 Task: Make in the project BellTech a sprint 'Silver Bullet'. Create in the project BellTech a sprint 'Silver Bullet'. Add in the project BellTech a sprint 'Silver Bullet'
Action: Mouse moved to (225, 65)
Screenshot: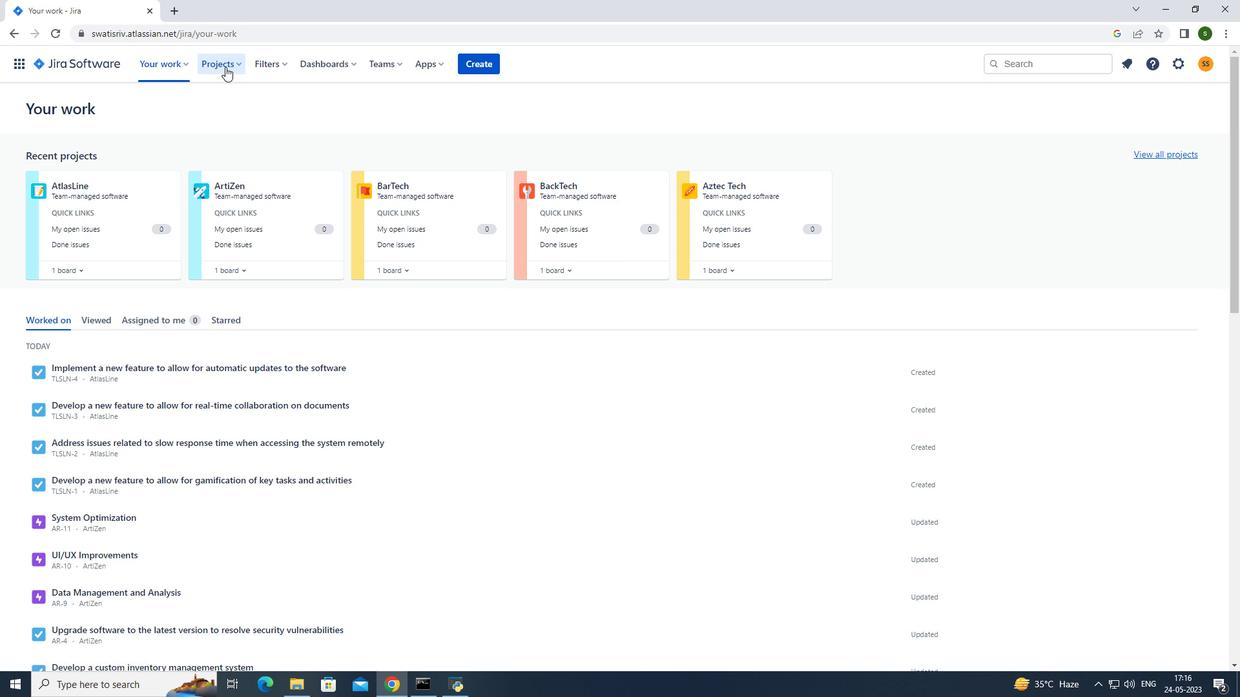 
Action: Mouse pressed left at (225, 65)
Screenshot: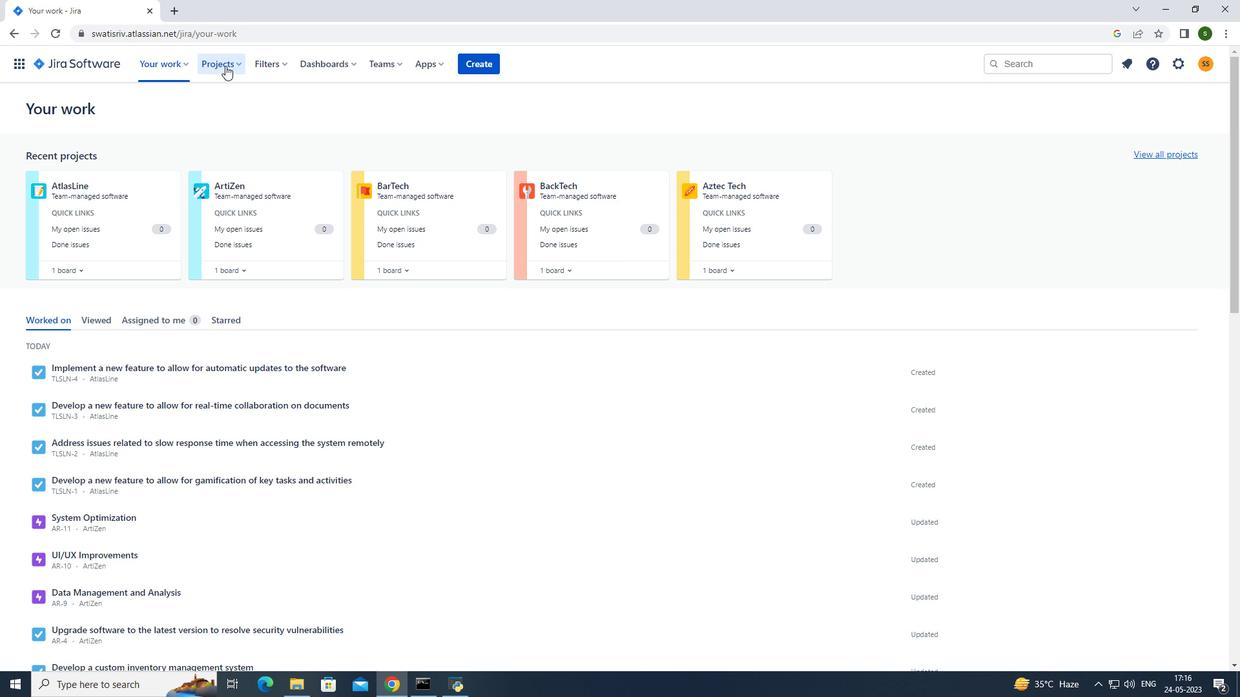 
Action: Mouse moved to (271, 122)
Screenshot: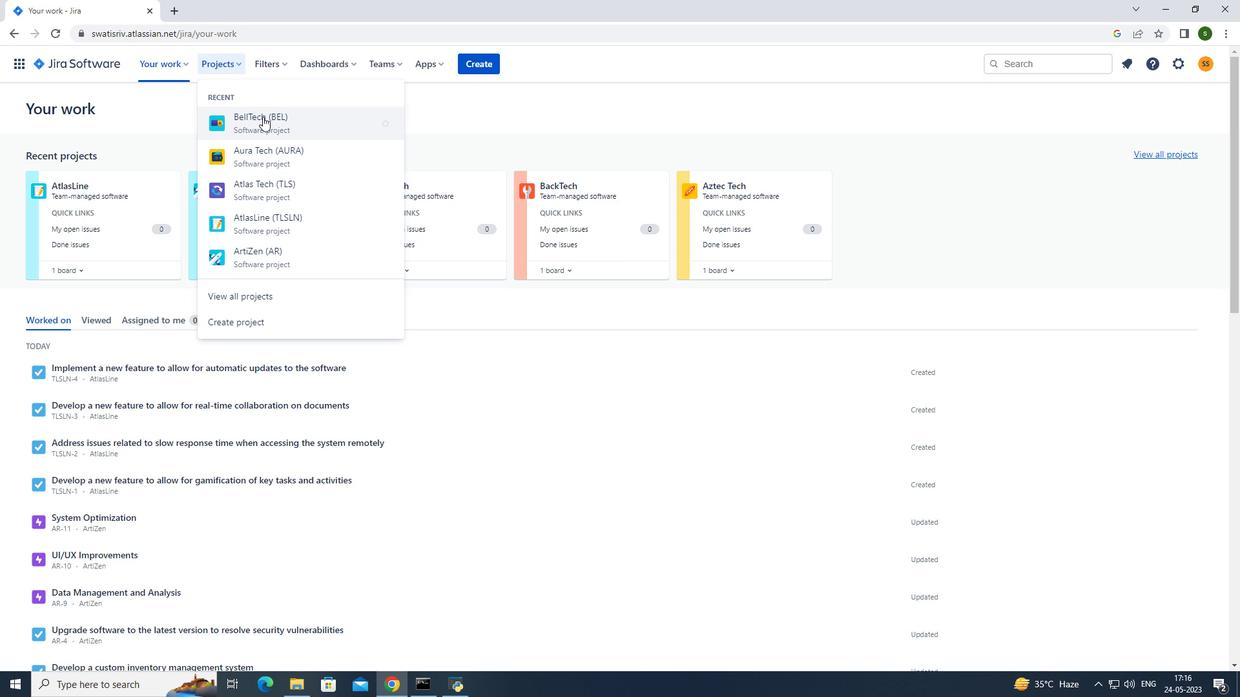 
Action: Mouse pressed left at (271, 122)
Screenshot: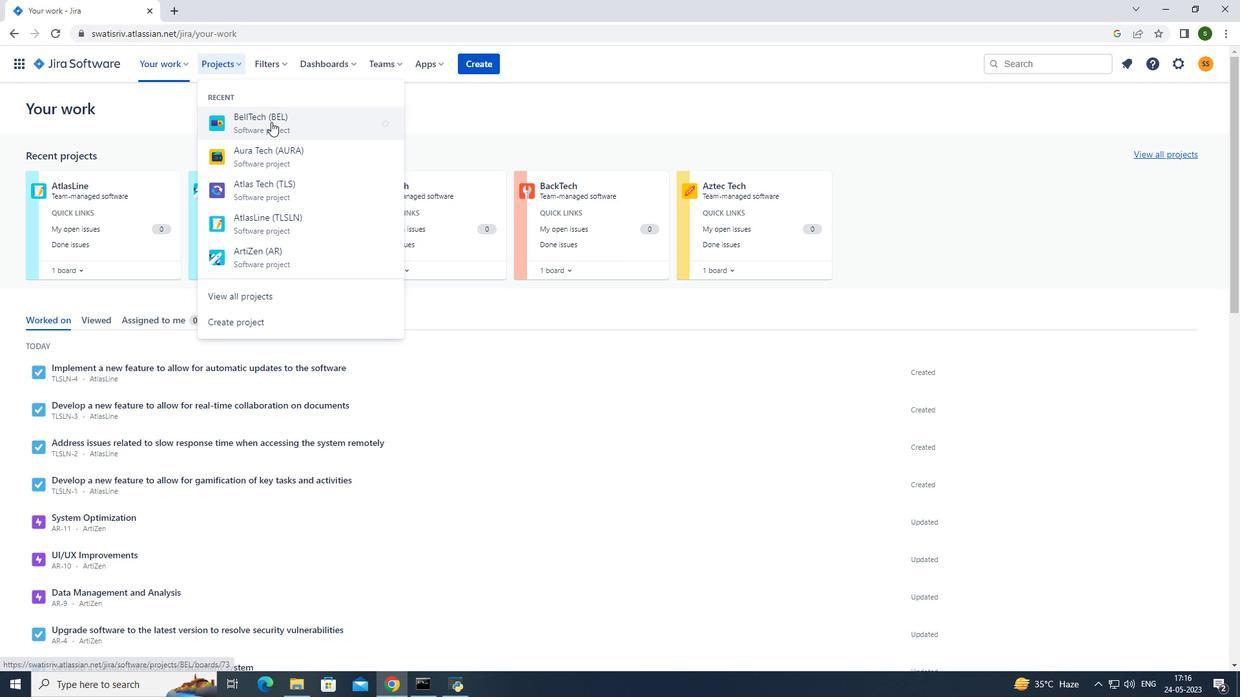 
Action: Mouse moved to (271, 436)
Screenshot: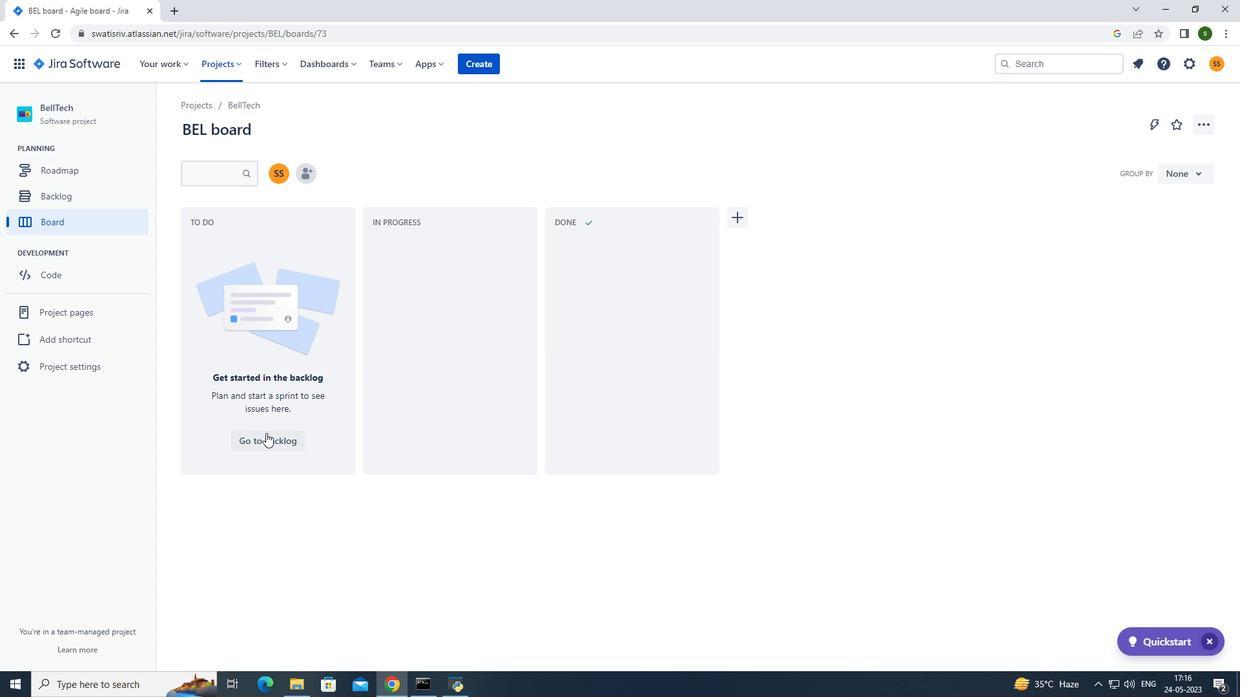 
Action: Mouse pressed left at (271, 436)
Screenshot: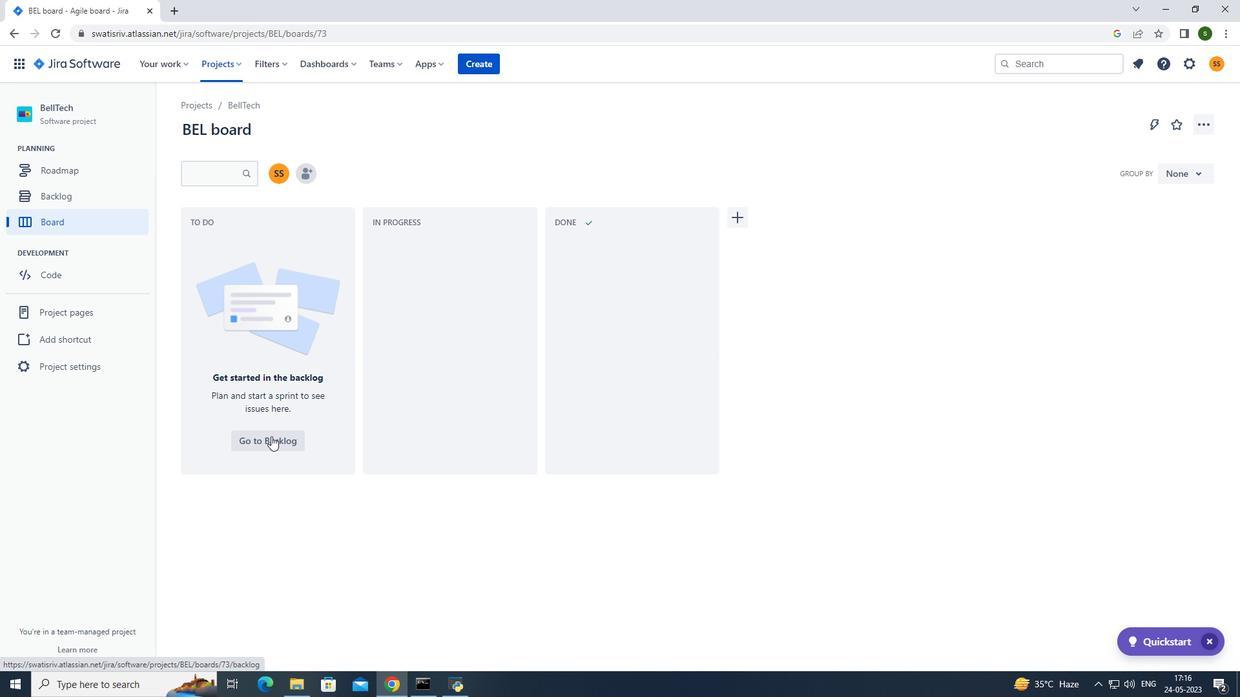 
Action: Mouse moved to (1174, 420)
Screenshot: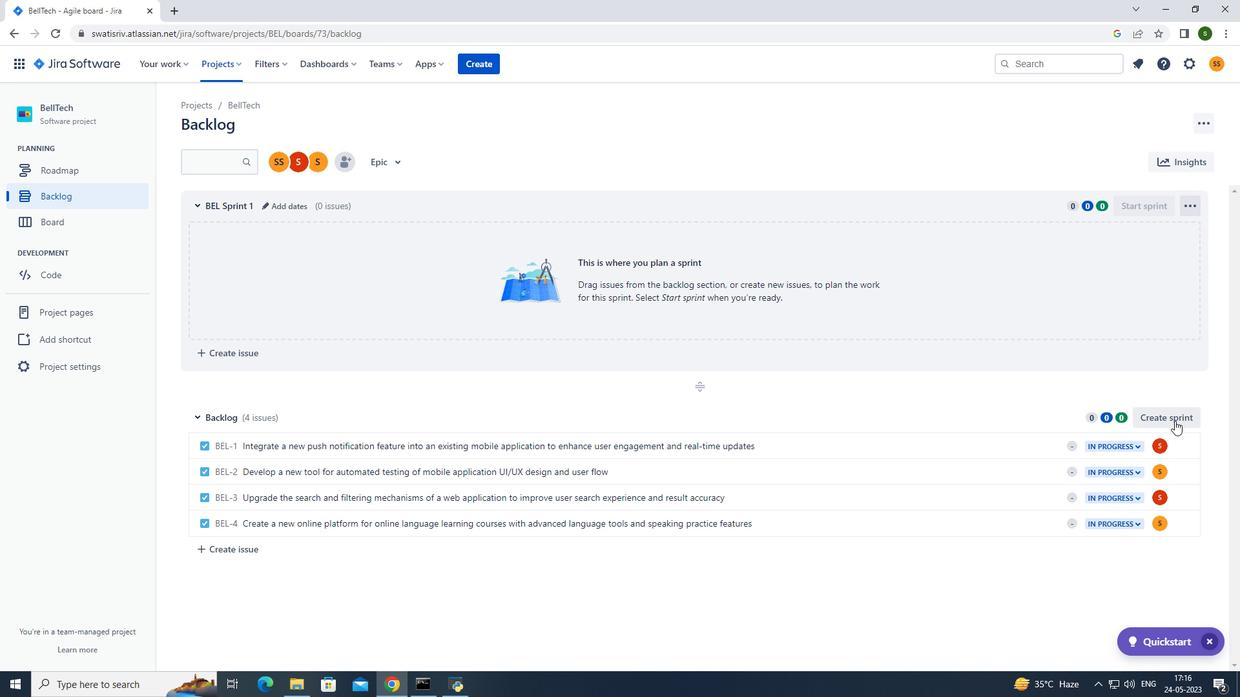 
Action: Mouse pressed left at (1174, 420)
Screenshot: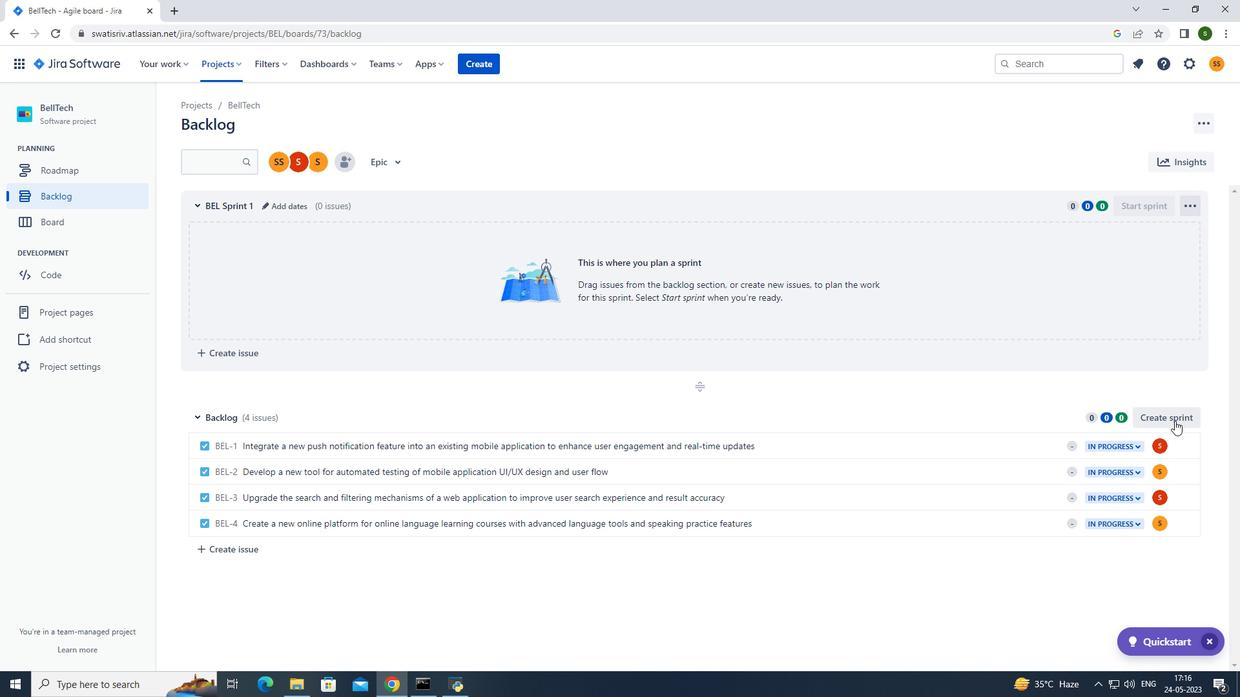 
Action: Mouse moved to (1190, 414)
Screenshot: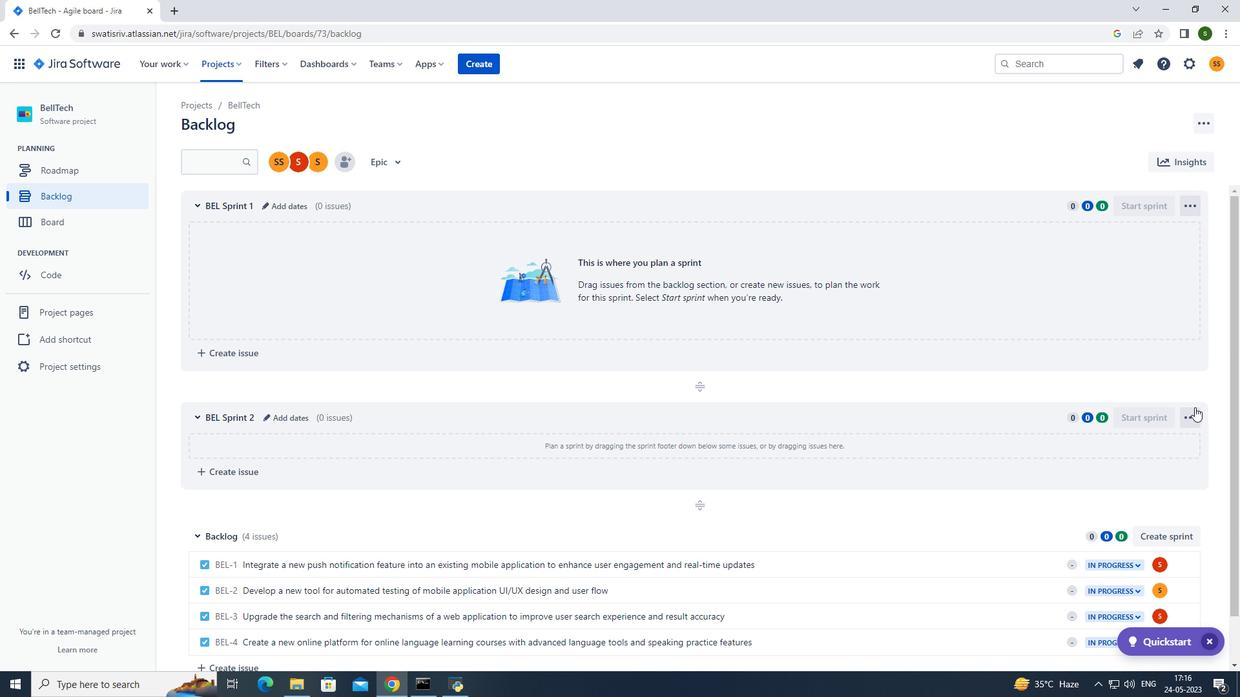 
Action: Mouse pressed left at (1190, 414)
Screenshot: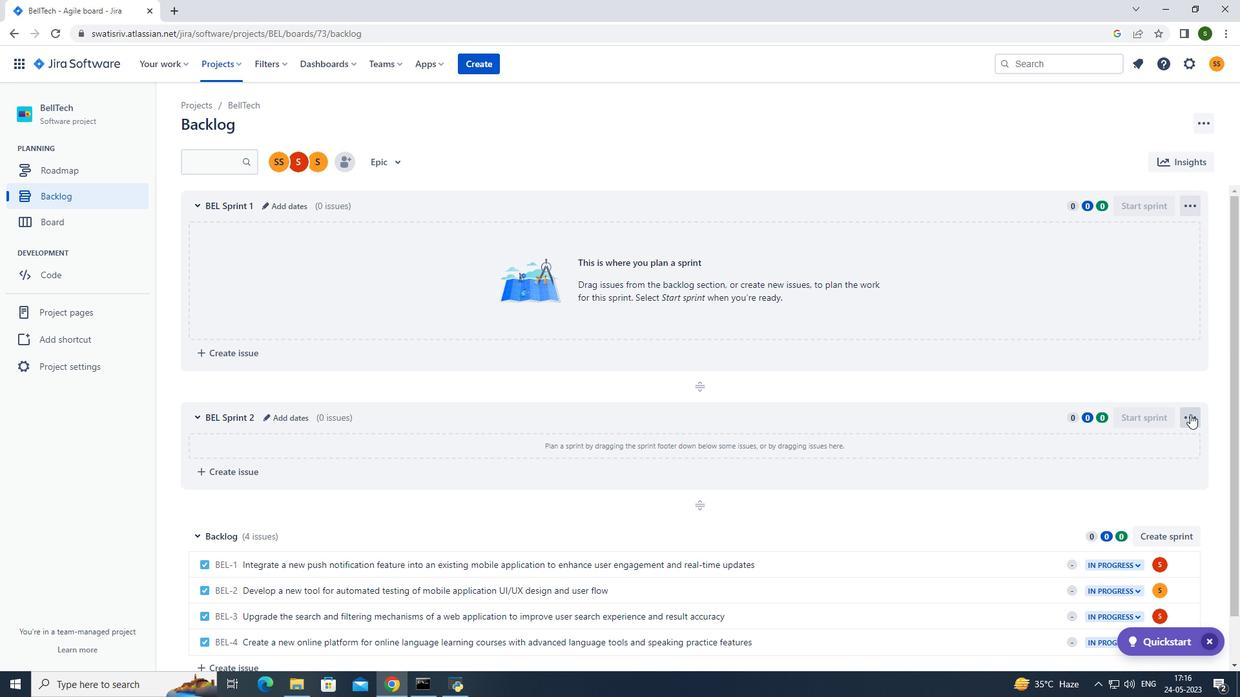 
Action: Mouse moved to (1147, 466)
Screenshot: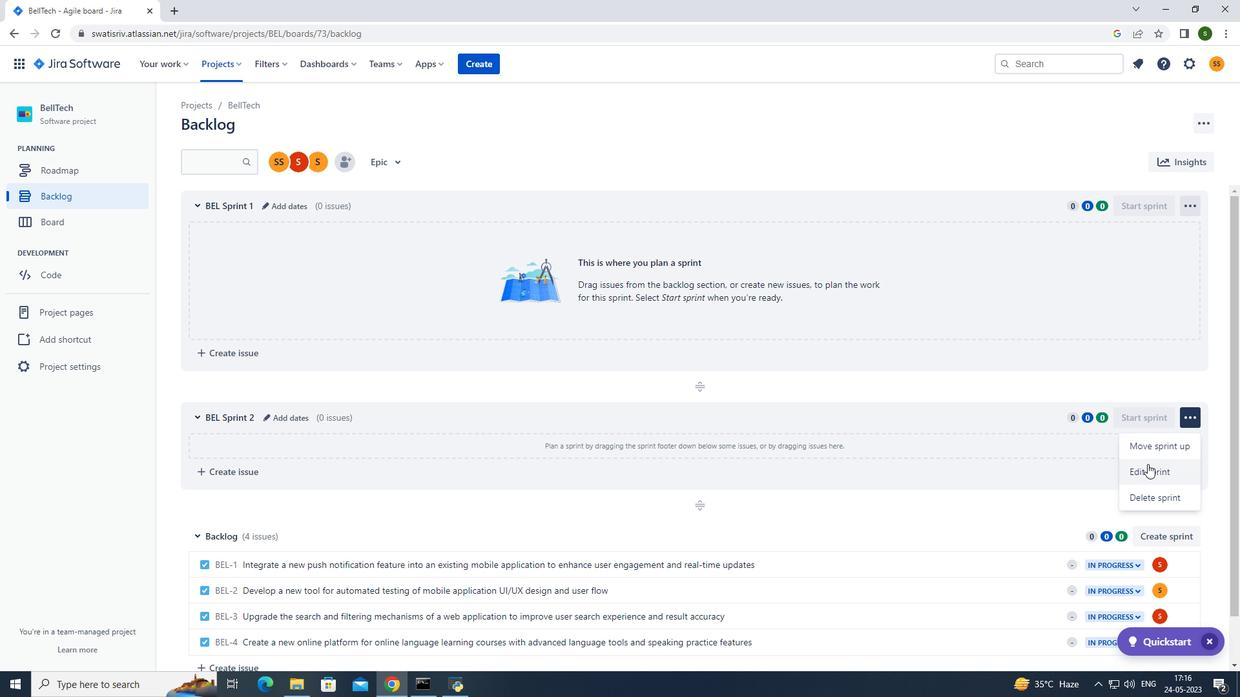 
Action: Mouse pressed left at (1147, 466)
Screenshot: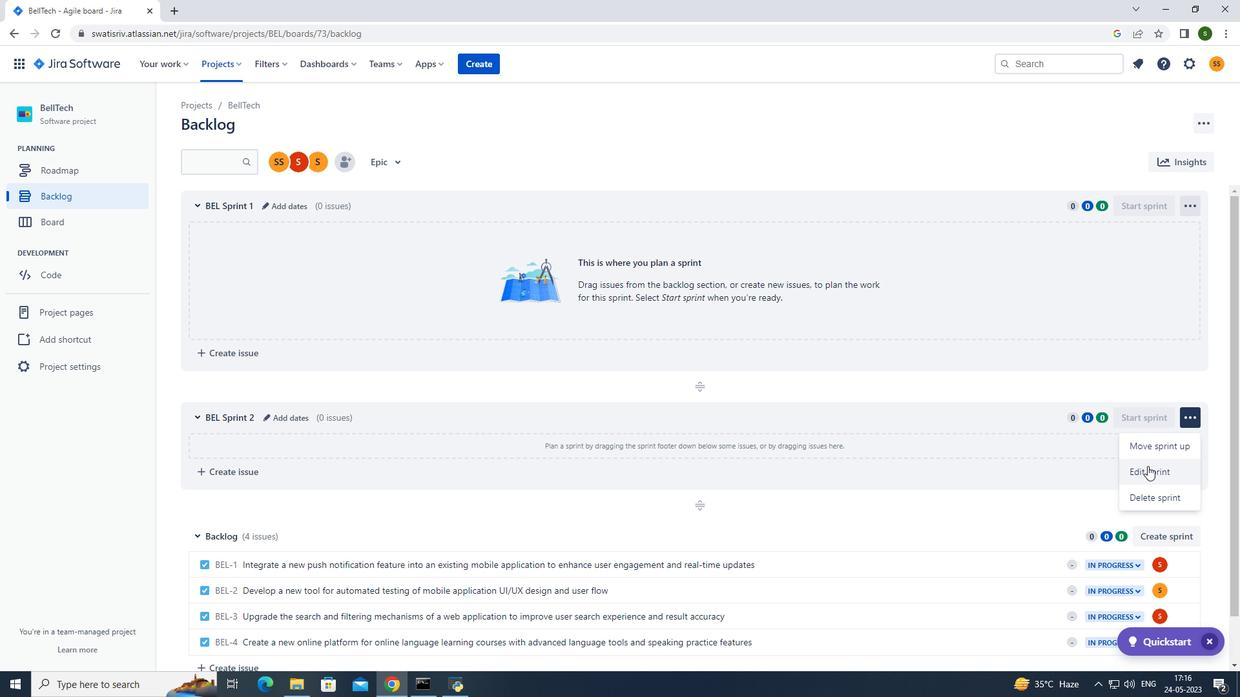 
Action: Mouse moved to (515, 163)
Screenshot: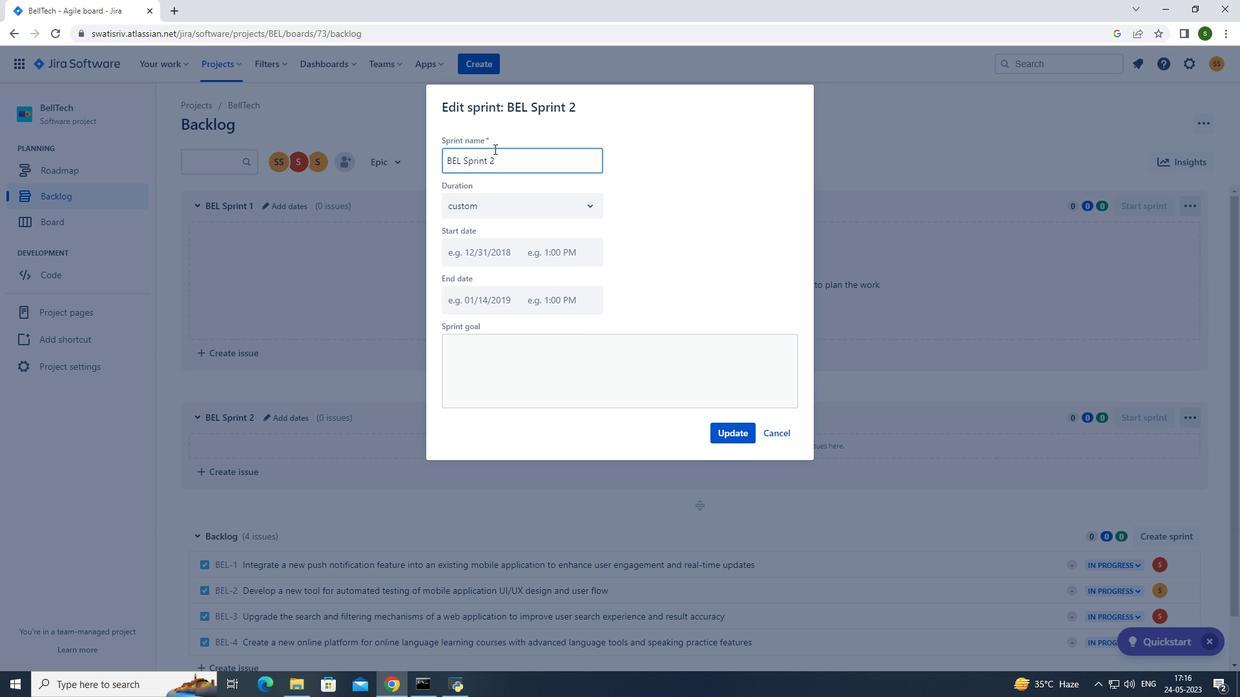 
Action: Key pressed <Key.backspace><Key.backspace><Key.backspace><Key.backspace><Key.backspace><Key.backspace><Key.backspace><Key.backspace><Key.backspace><Key.backspace><Key.backspace><Key.backspace><Key.backspace><Key.backspace><Key.backspace><Key.backspace><Key.backspace><Key.backspace><Key.backspace><Key.backspace><Key.backspace><Key.caps_lock>S<Key.caps_lock>ilver<Key.space><Key.caps_lock>B<Key.caps_lock>ullet
Screenshot: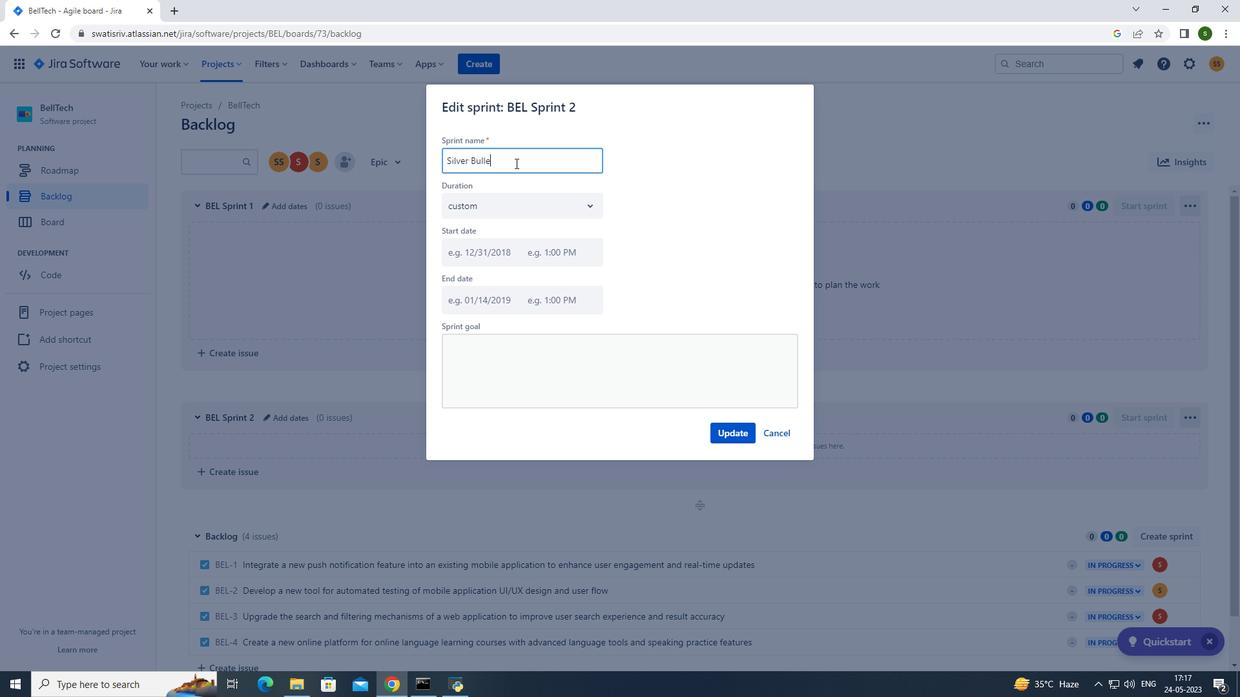 
Action: Mouse moved to (727, 437)
Screenshot: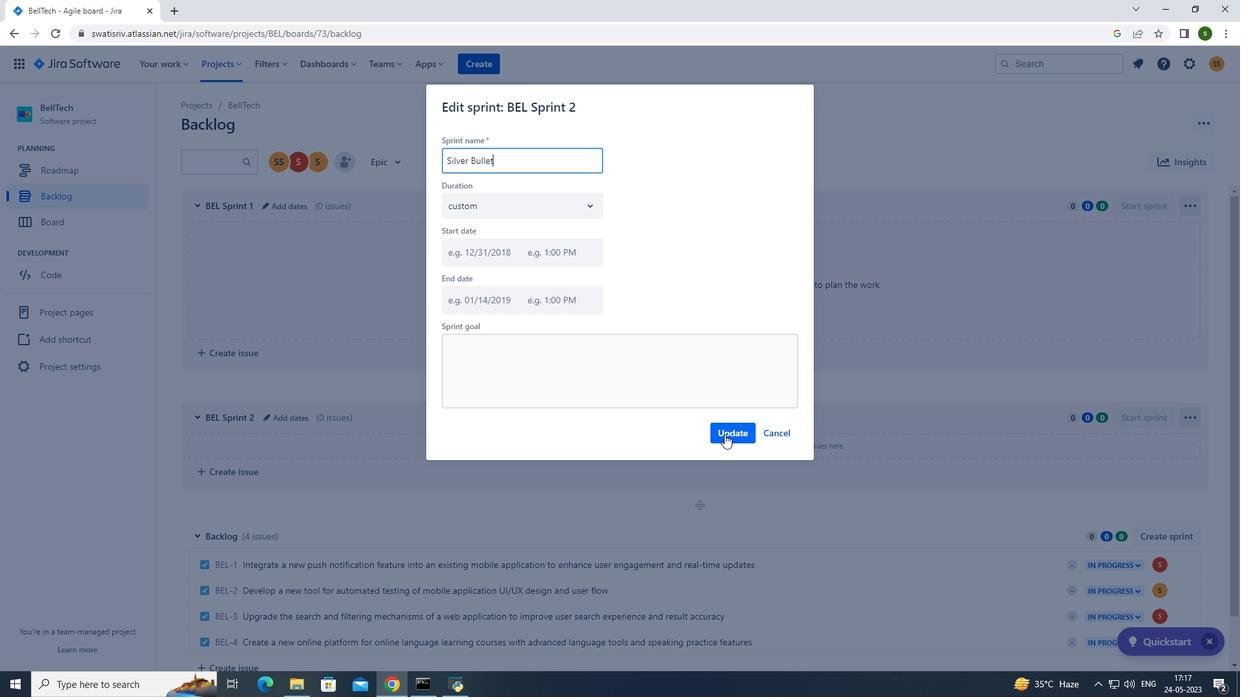 
Action: Mouse pressed left at (727, 437)
Screenshot: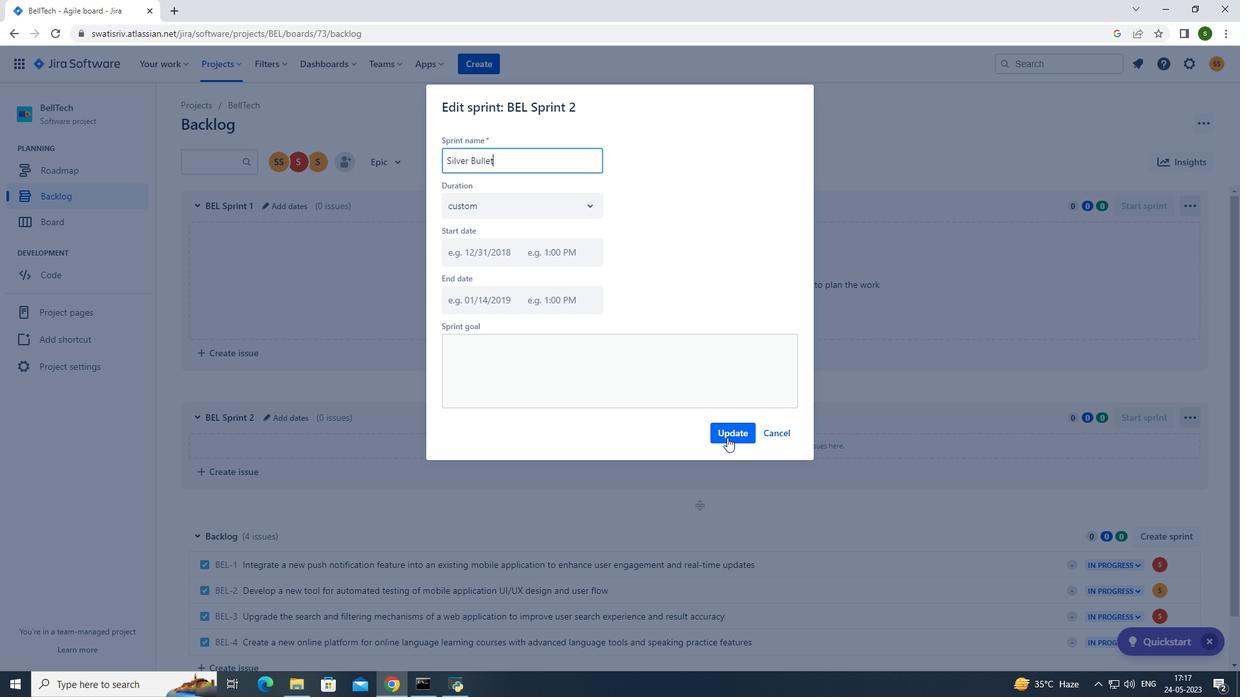 
Action: Mouse moved to (241, 76)
Screenshot: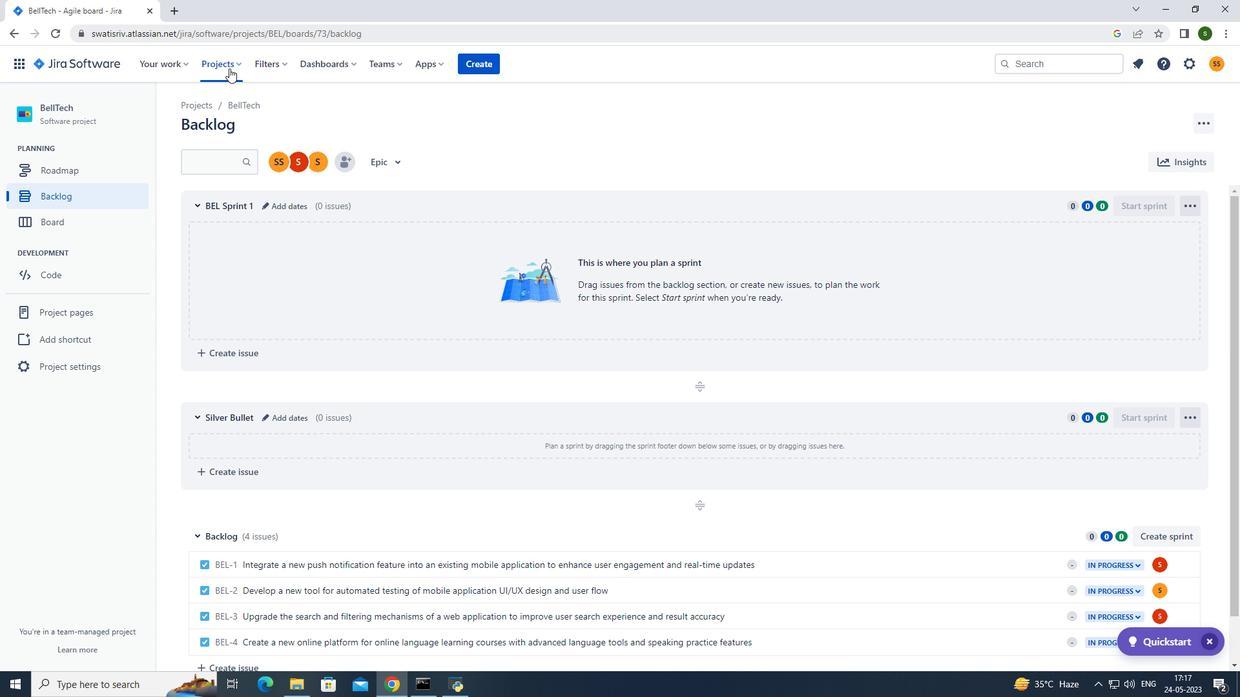 
Action: Mouse pressed left at (241, 76)
Screenshot: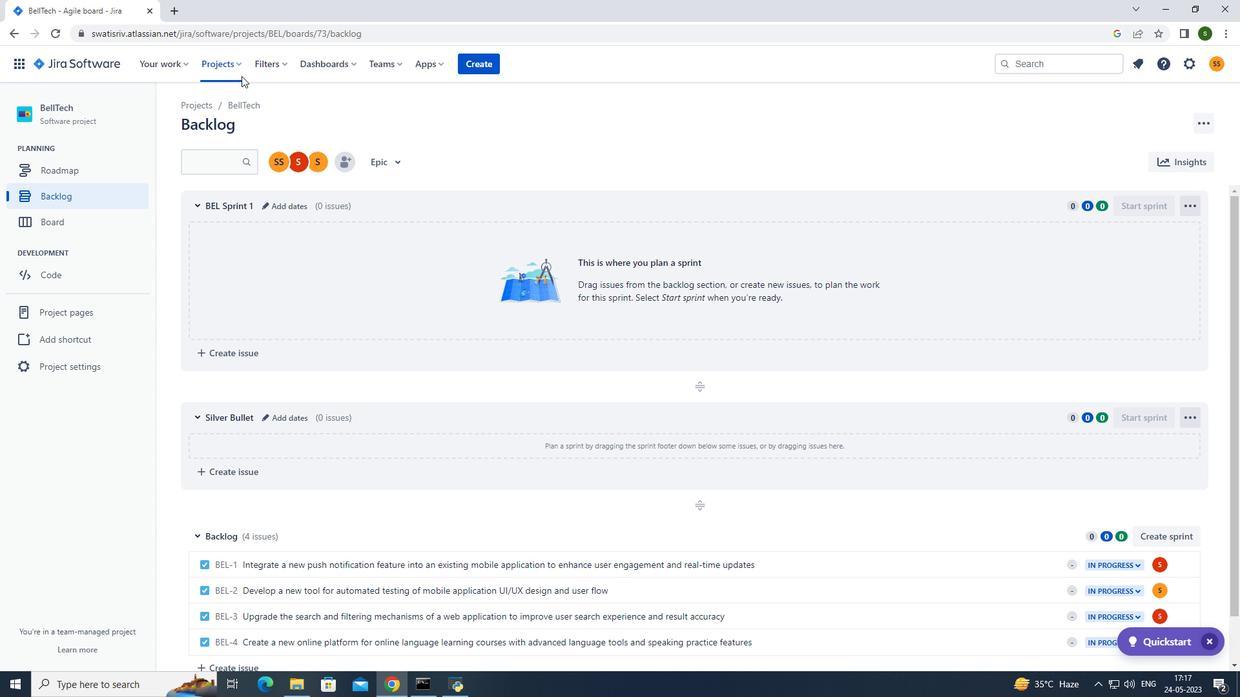 
Action: Mouse moved to (233, 63)
Screenshot: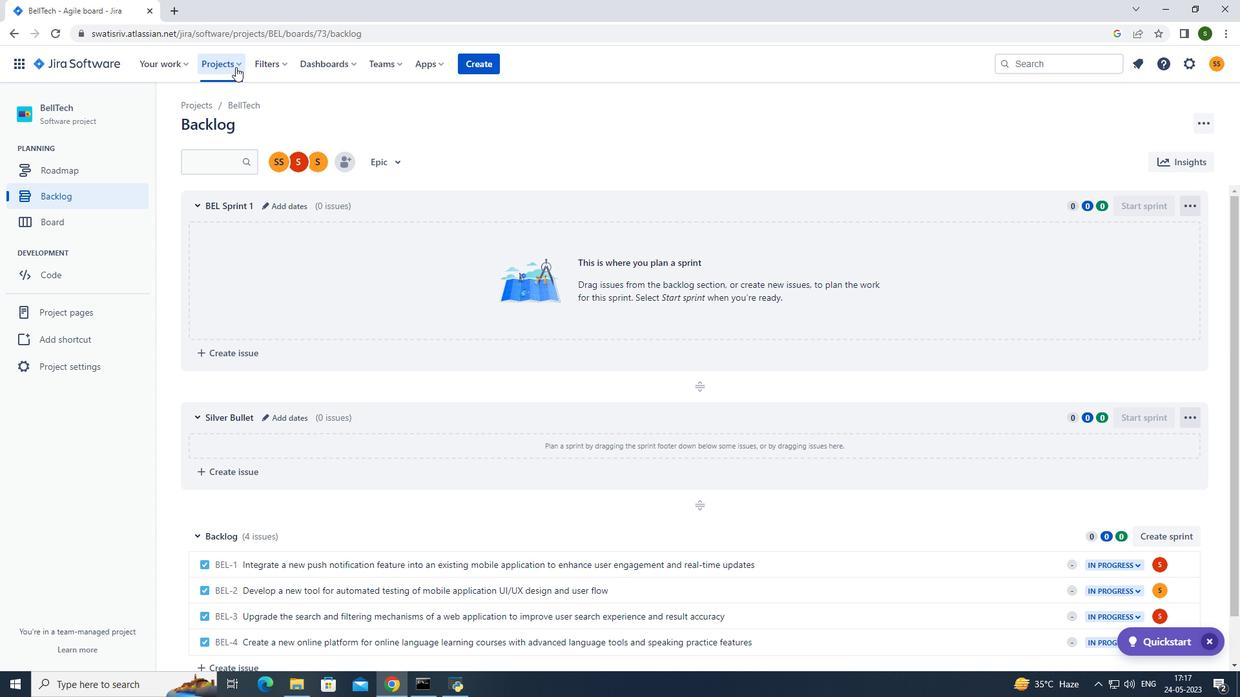 
Action: Mouse pressed left at (233, 63)
Screenshot: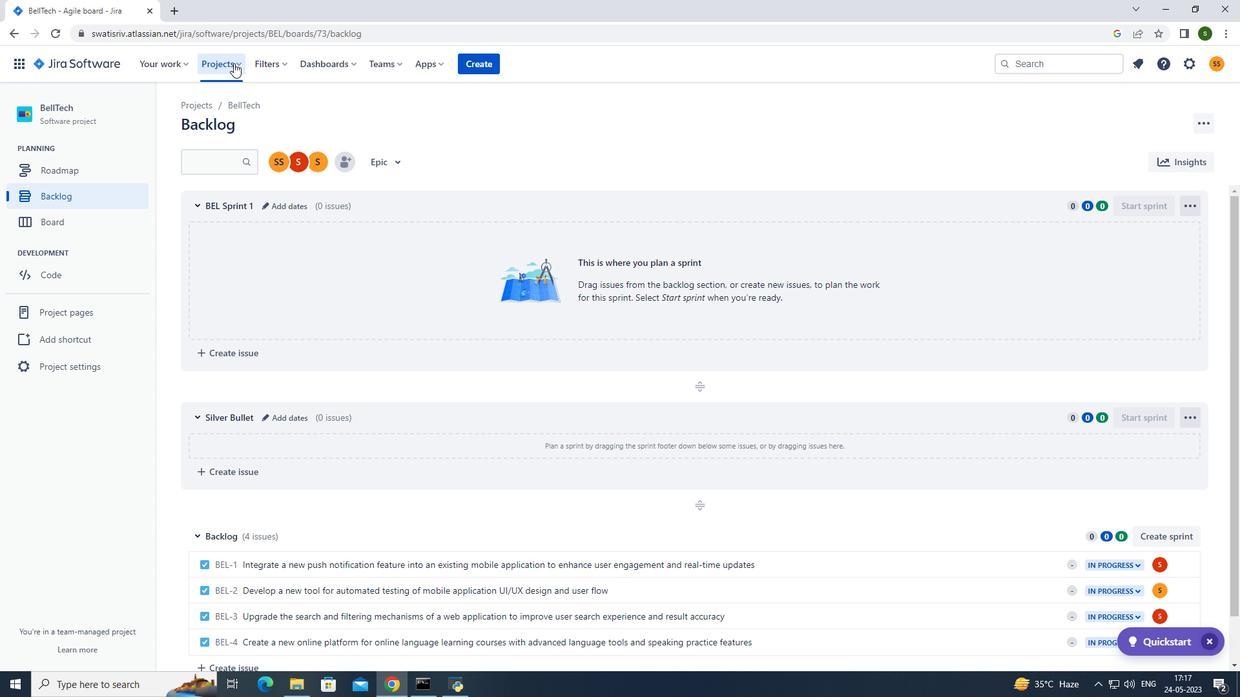 
Action: Mouse moved to (267, 127)
Screenshot: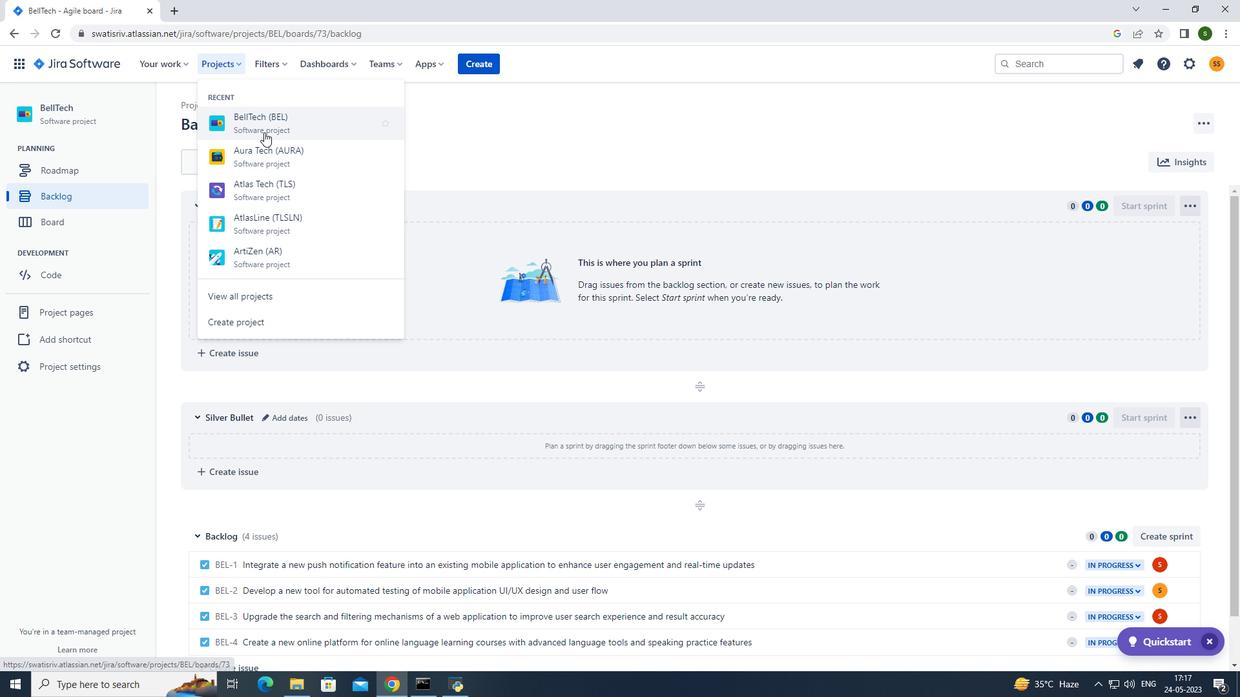 
Action: Mouse pressed left at (267, 127)
Screenshot: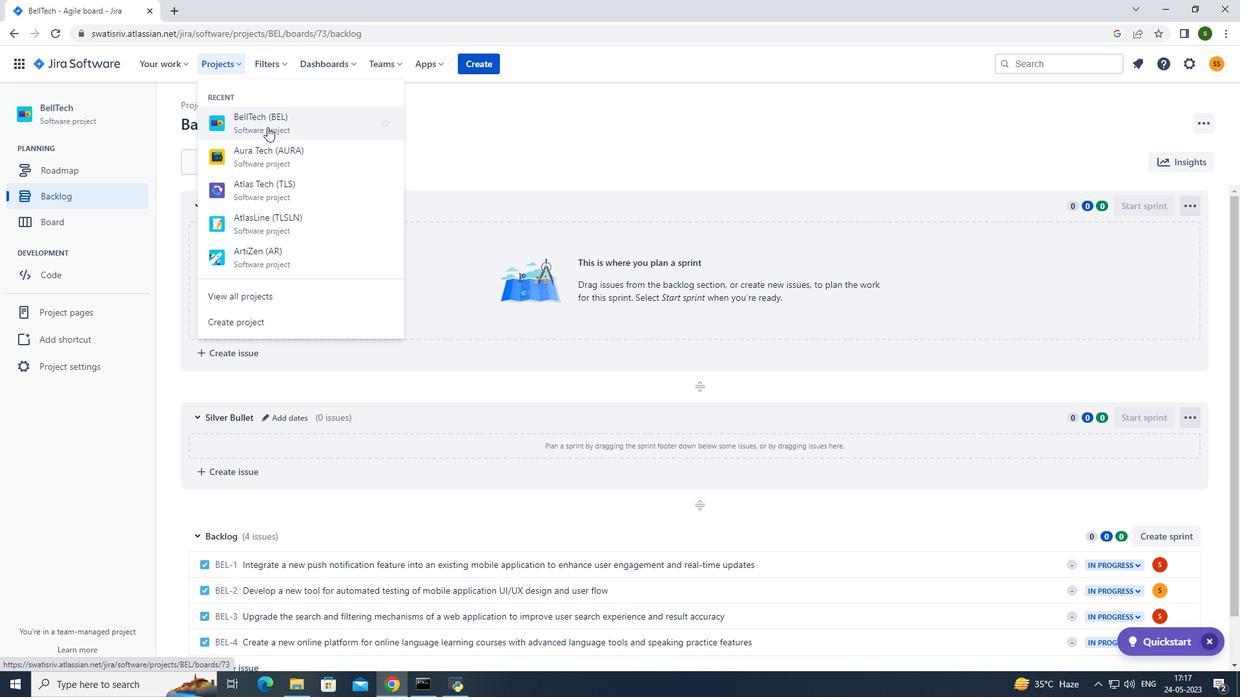 
Action: Mouse moved to (278, 441)
Screenshot: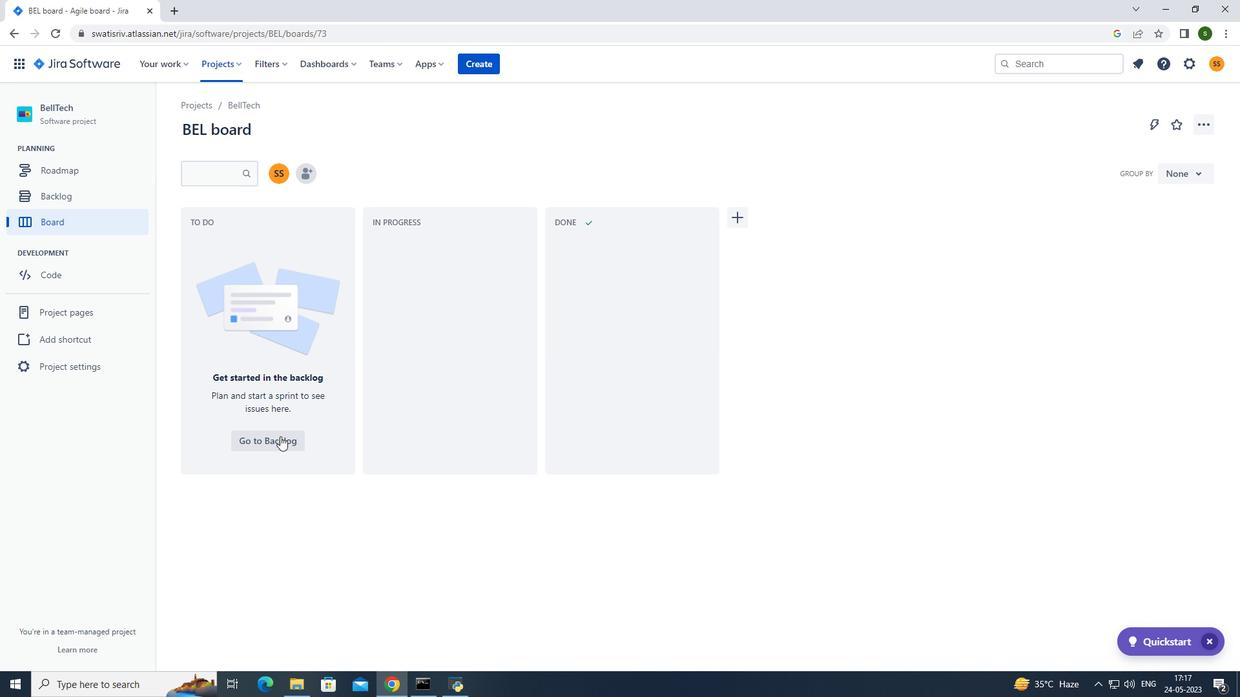 
Action: Mouse pressed left at (278, 441)
Screenshot: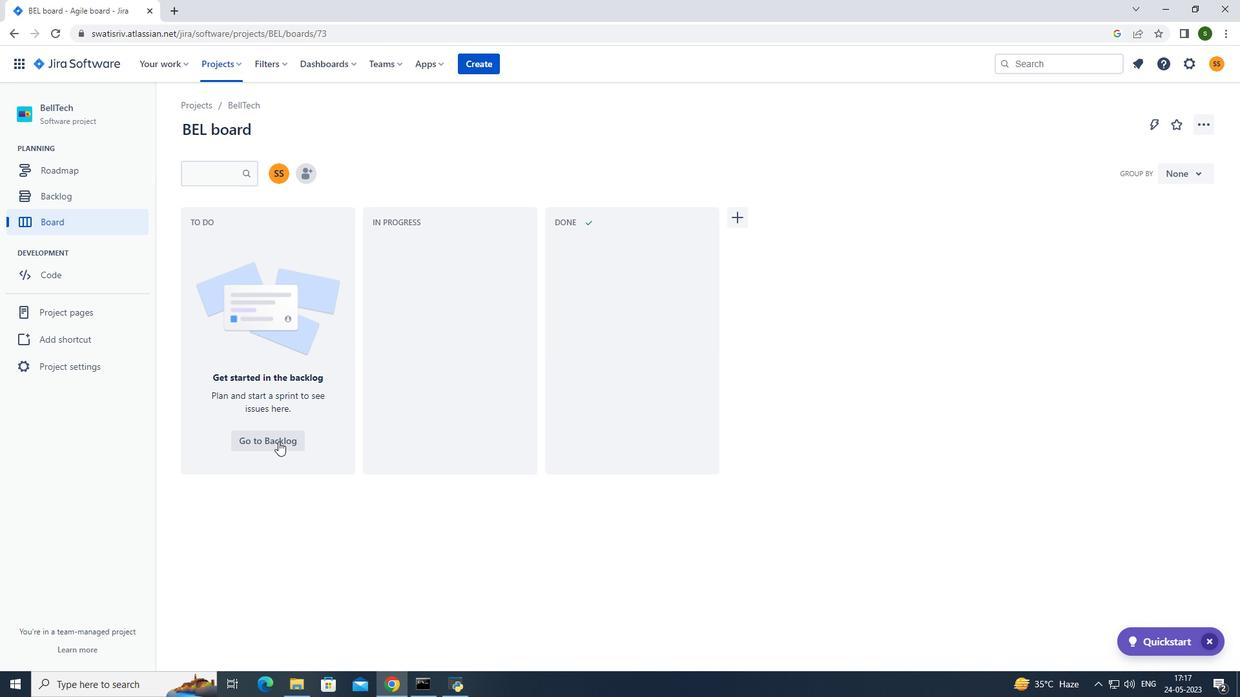 
Action: Mouse moved to (1166, 532)
Screenshot: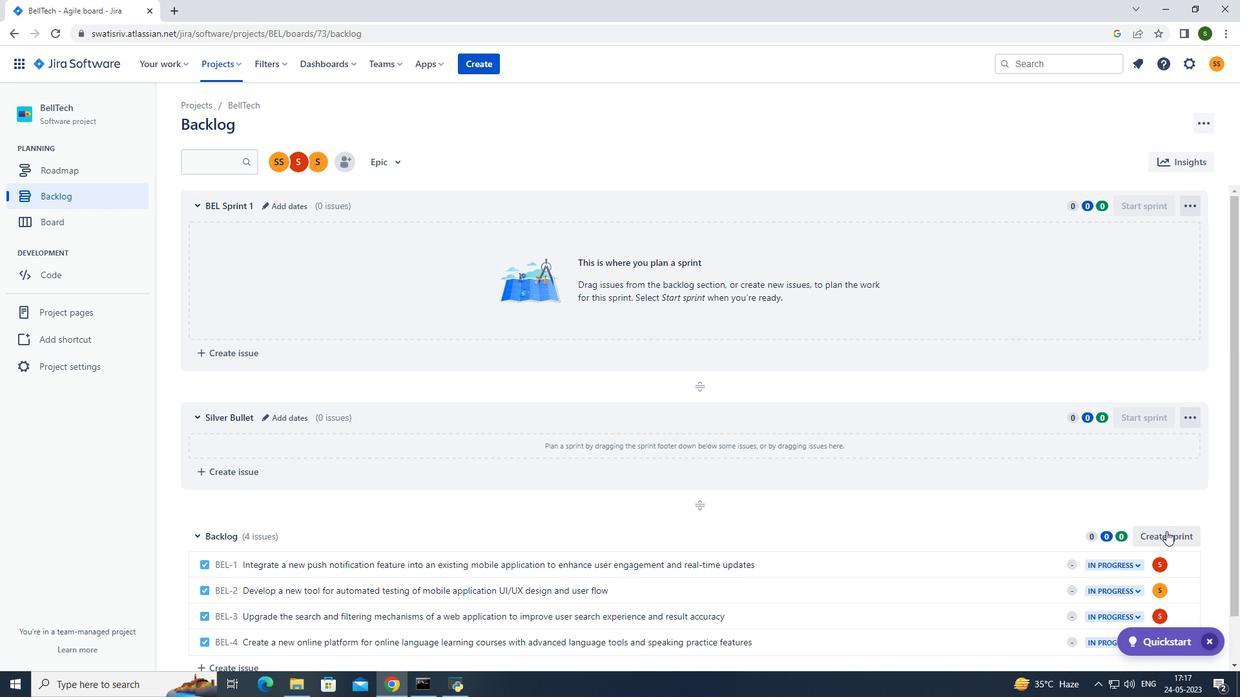 
Action: Mouse pressed left at (1166, 532)
Screenshot: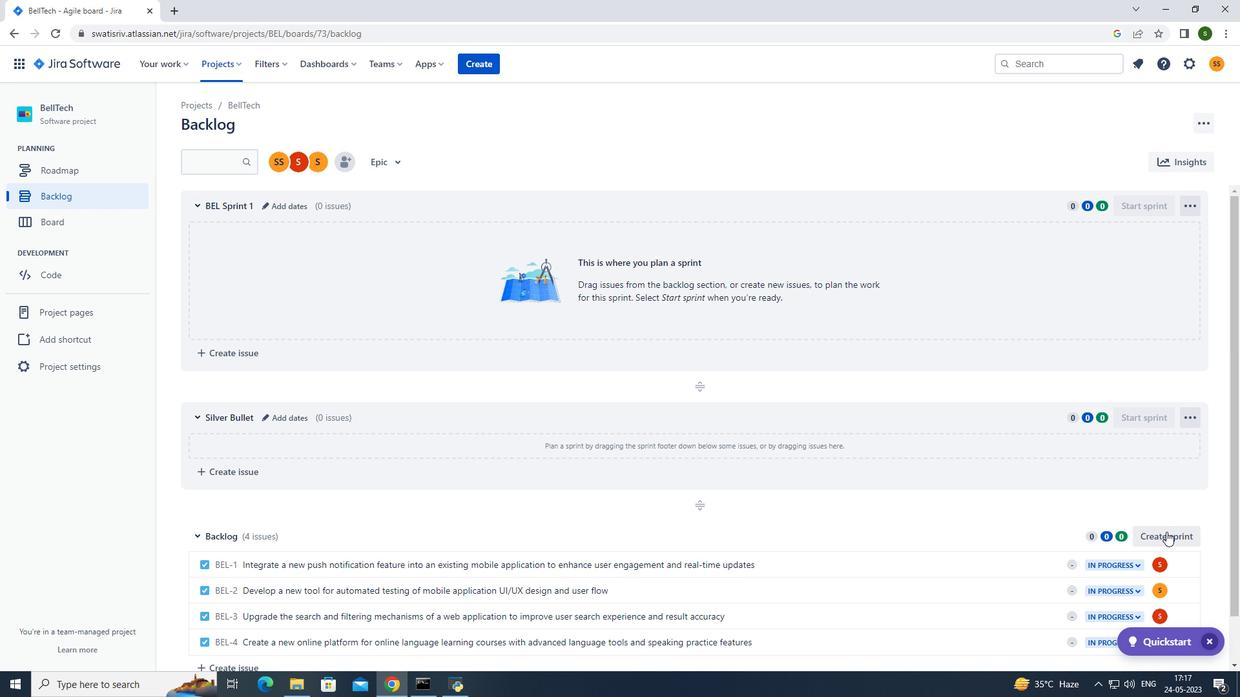 
Action: Mouse moved to (1192, 535)
Screenshot: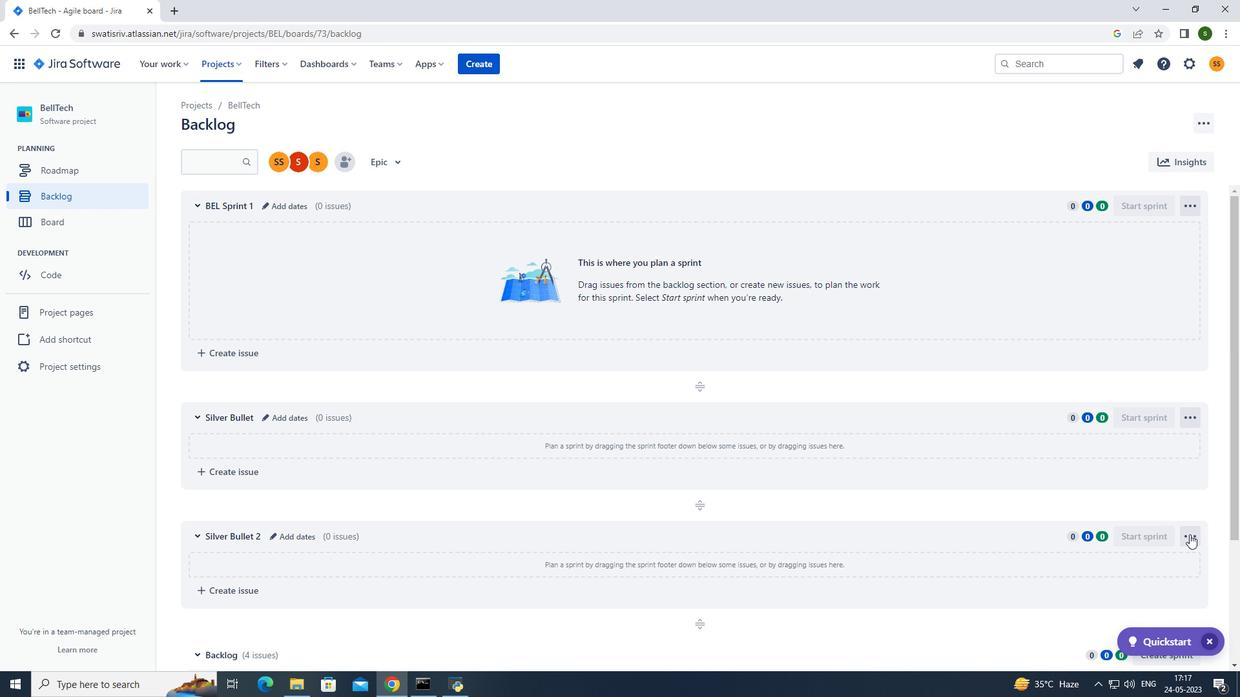 
Action: Mouse pressed left at (1192, 535)
Screenshot: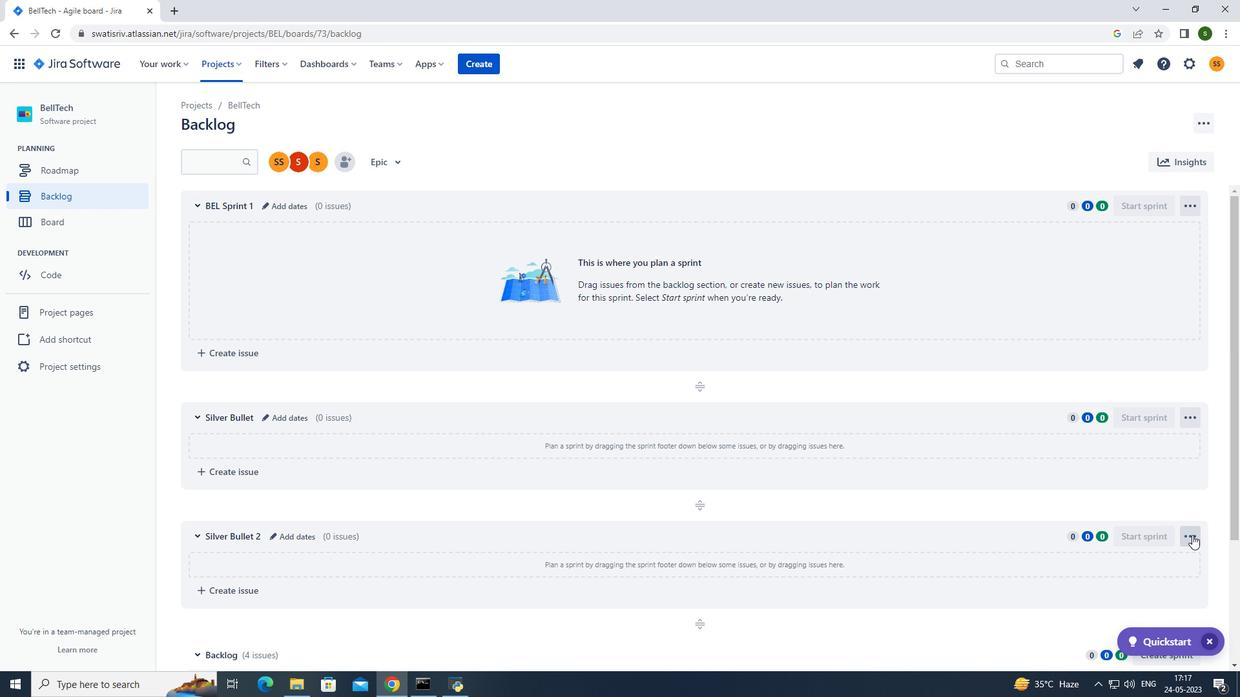 
Action: Mouse moved to (1165, 590)
Screenshot: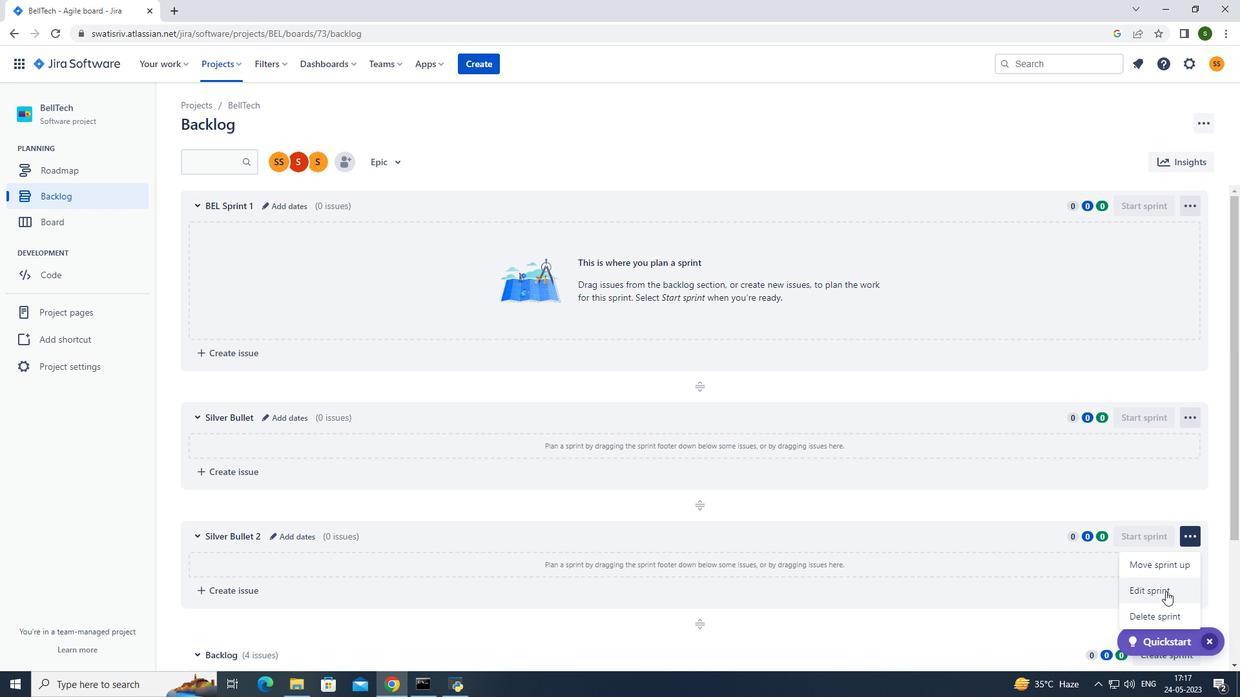 
Action: Mouse pressed left at (1165, 590)
Screenshot: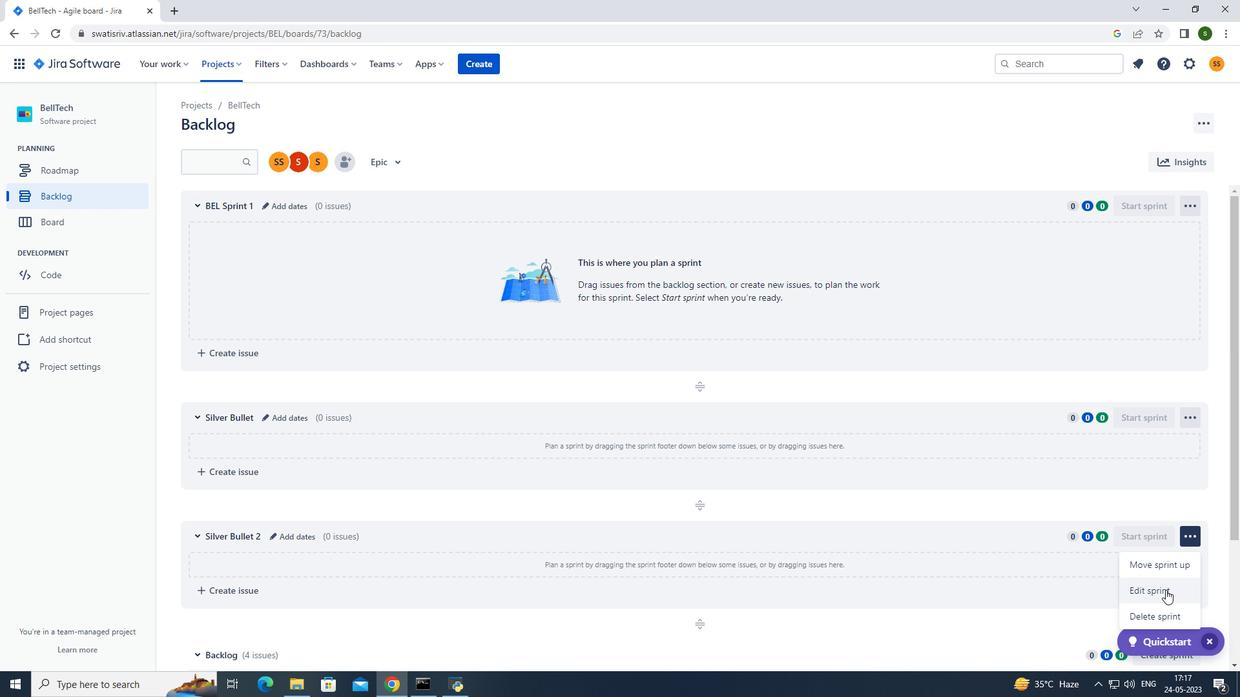 
Action: Mouse moved to (531, 158)
Screenshot: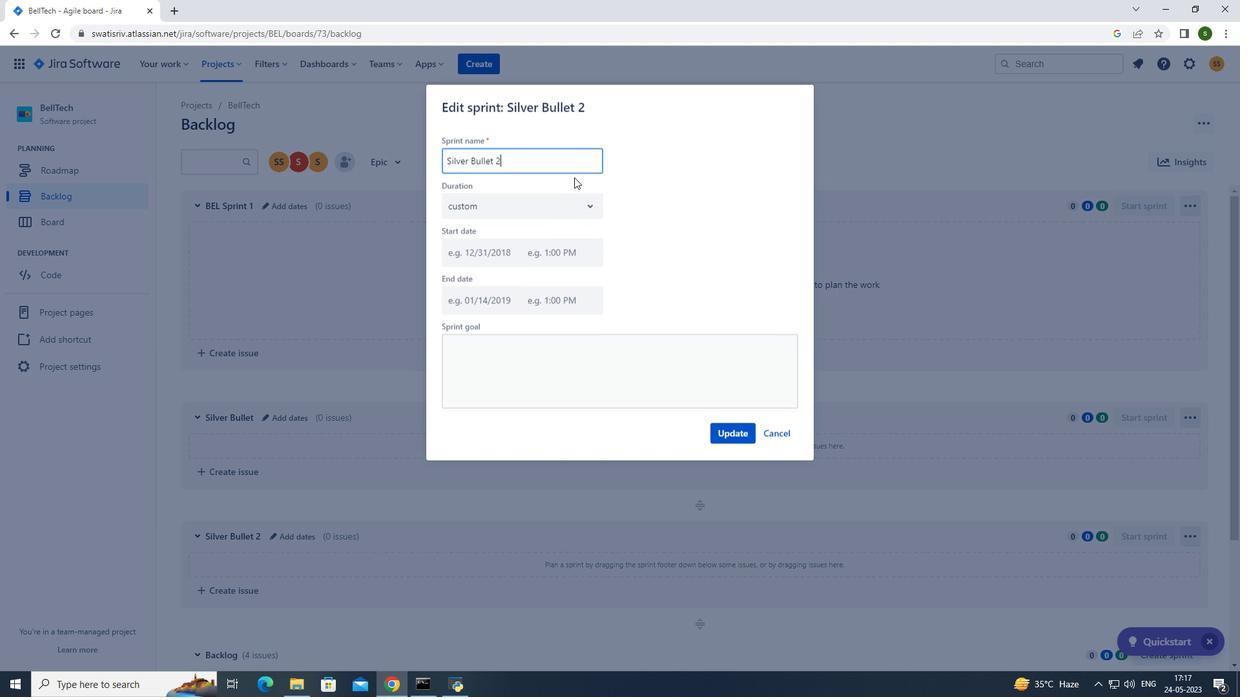 
Action: Key pressed <Key.backspace><Key.backspace><Key.backspace><Key.backspace><Key.backspace><Key.backspace><Key.backspace><Key.backspace><Key.backspace><Key.backspace><Key.backspace><Key.backspace><Key.backspace><Key.backspace><Key.backspace><Key.backspace><Key.backspace><Key.backspace><Key.backspace><Key.caps_lock>S<Key.caps_lock>ilver<Key.space><Key.caps_lock>B<Key.caps_lock>ullet
Screenshot: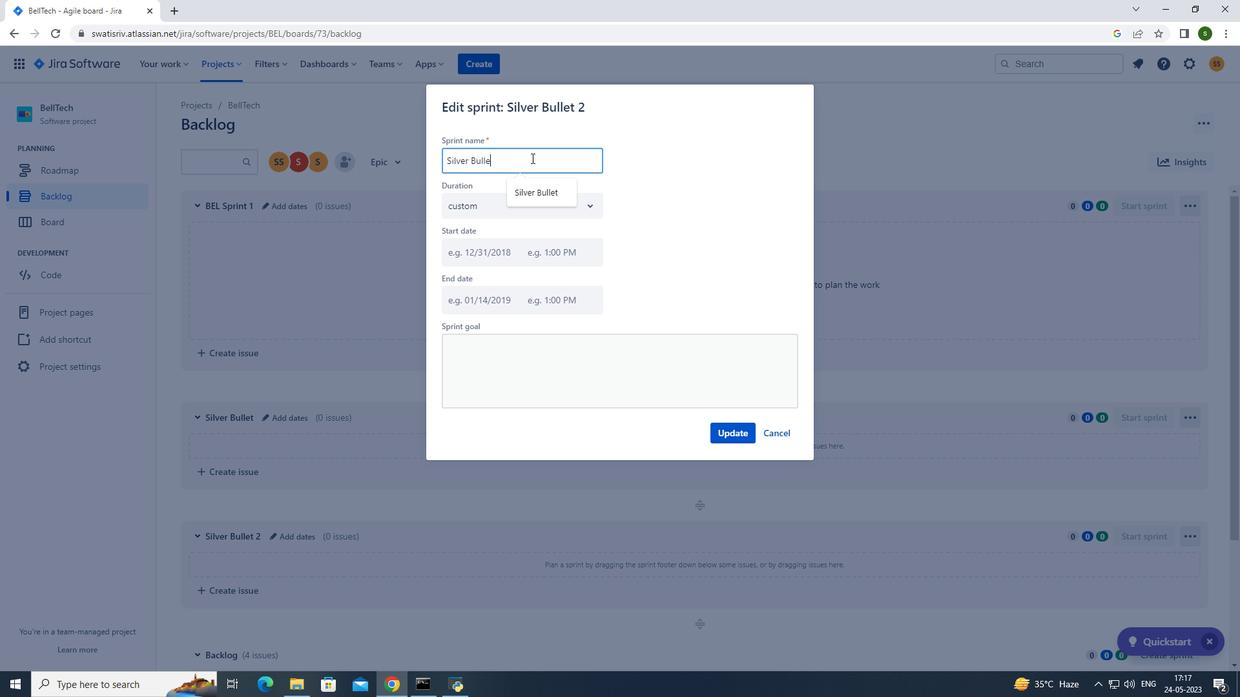 
Action: Mouse moved to (727, 432)
Screenshot: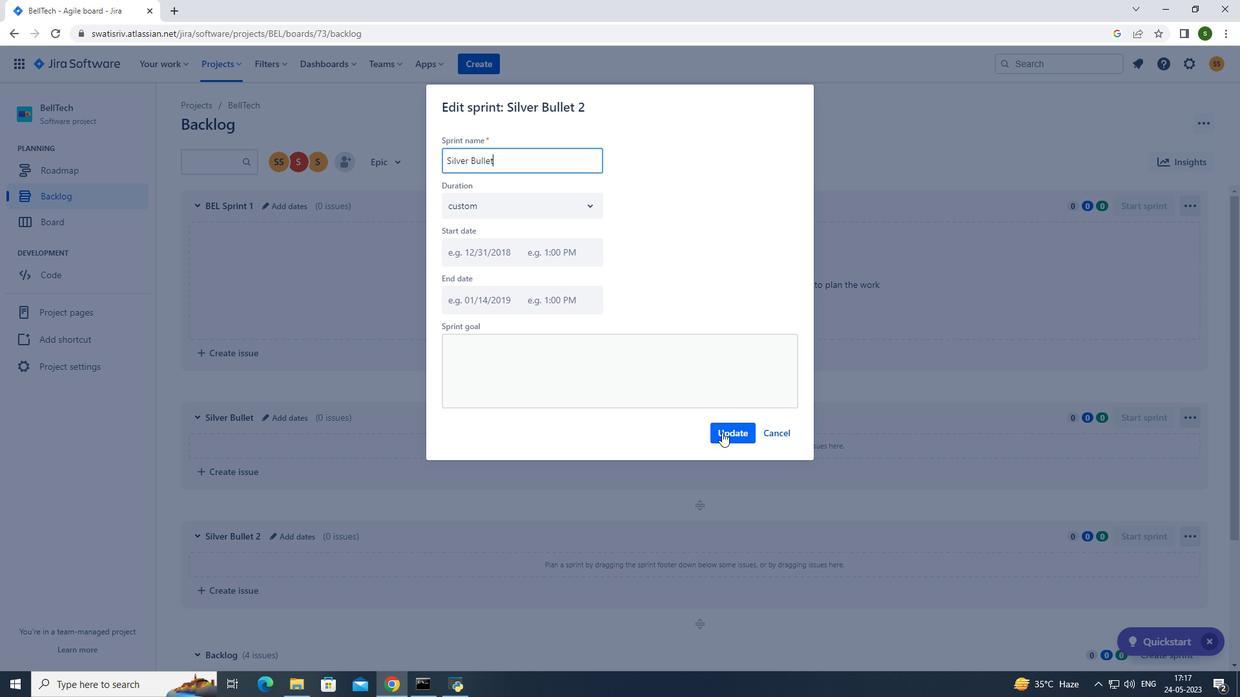 
Action: Mouse pressed left at (727, 432)
Screenshot: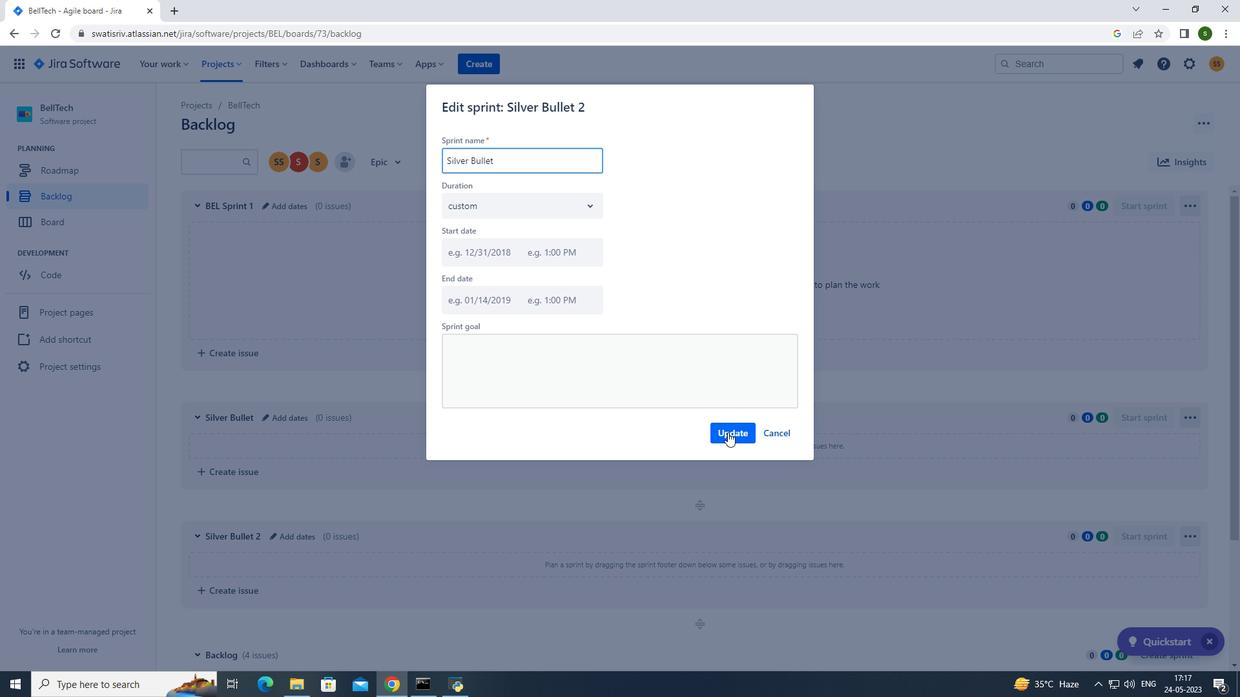 
Action: Mouse moved to (213, 59)
Screenshot: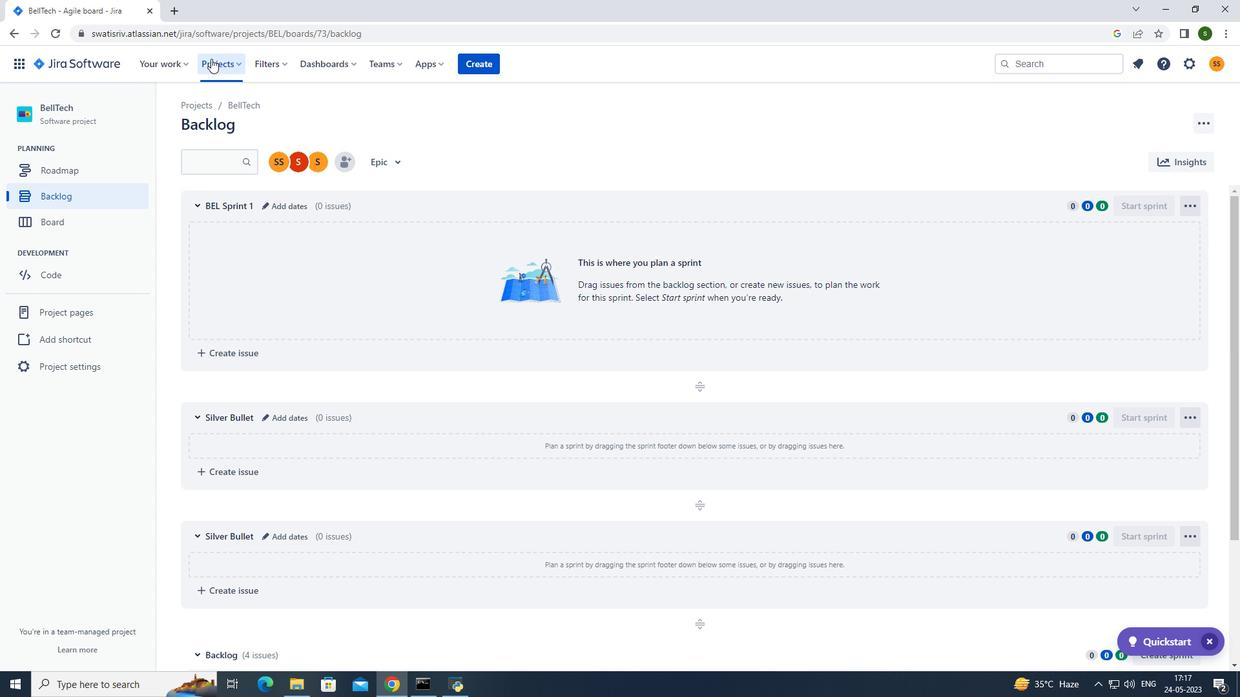 
Action: Mouse pressed left at (213, 59)
Screenshot: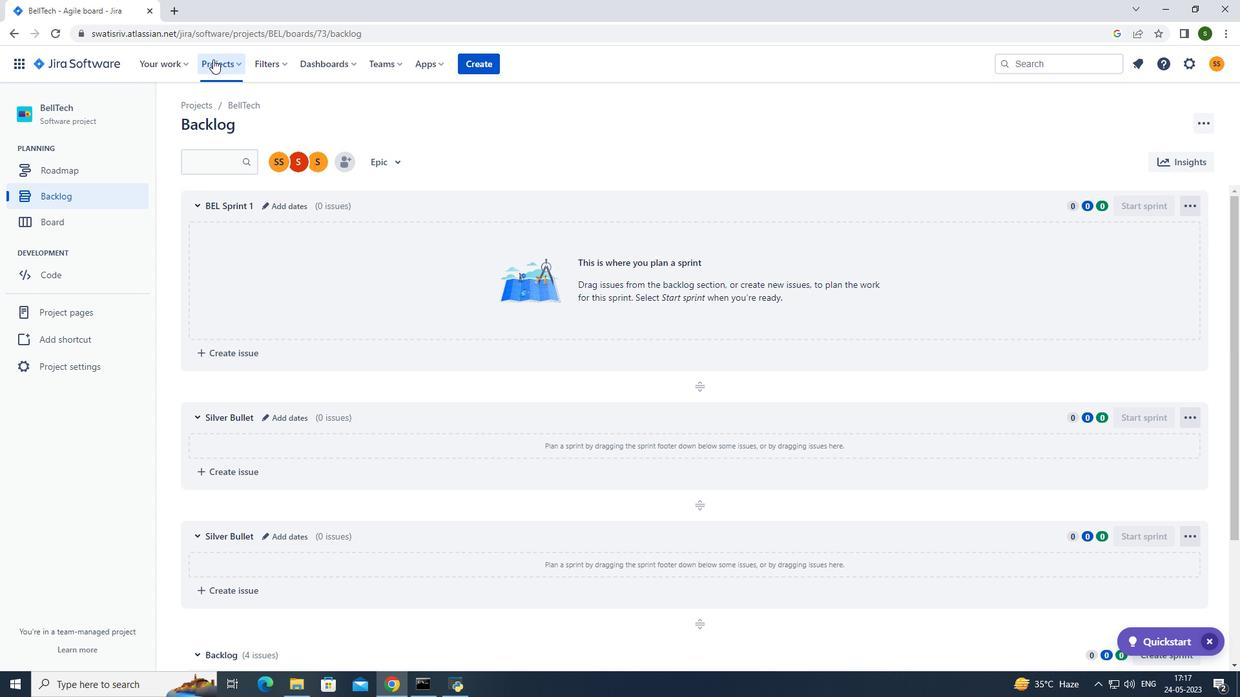 
Action: Mouse moved to (301, 125)
Screenshot: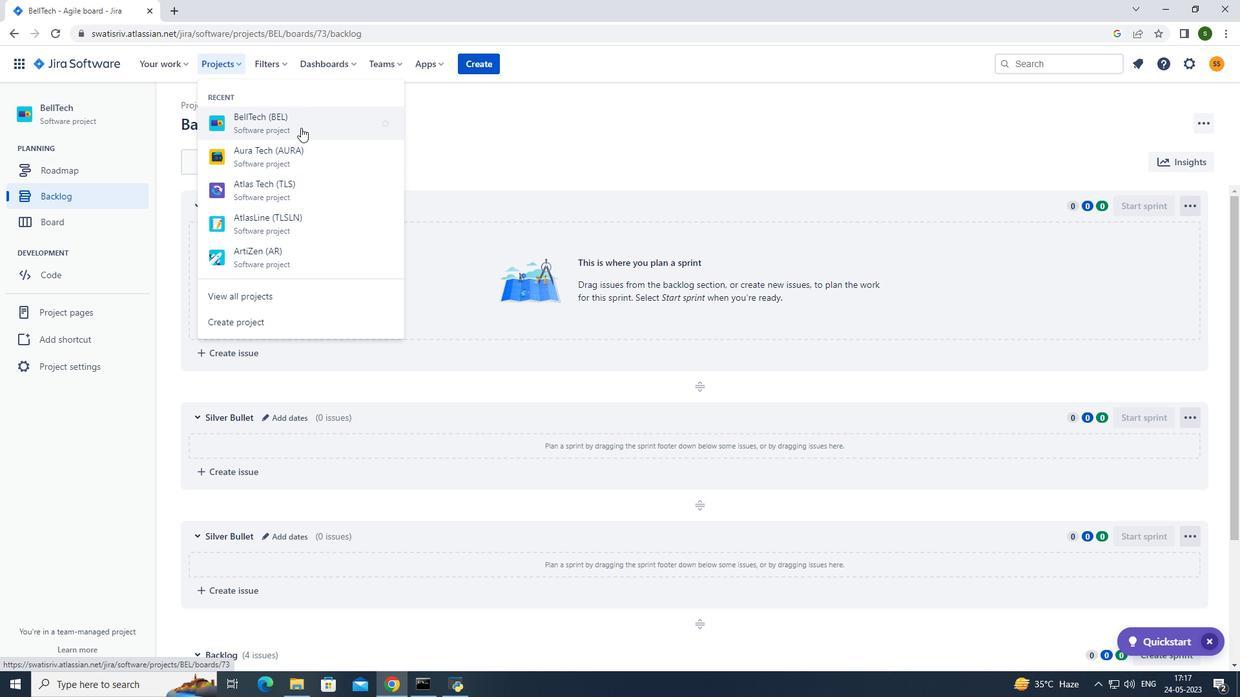 
Action: Mouse pressed left at (301, 125)
Screenshot: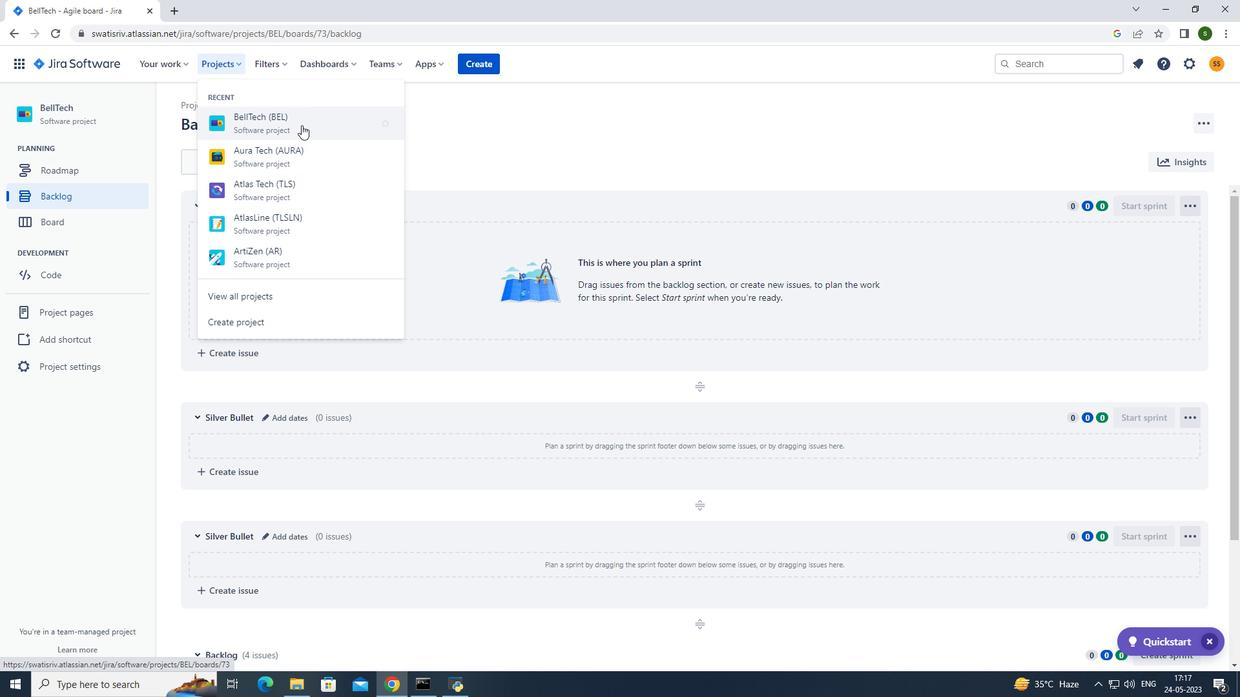 
Action: Mouse moved to (269, 439)
Screenshot: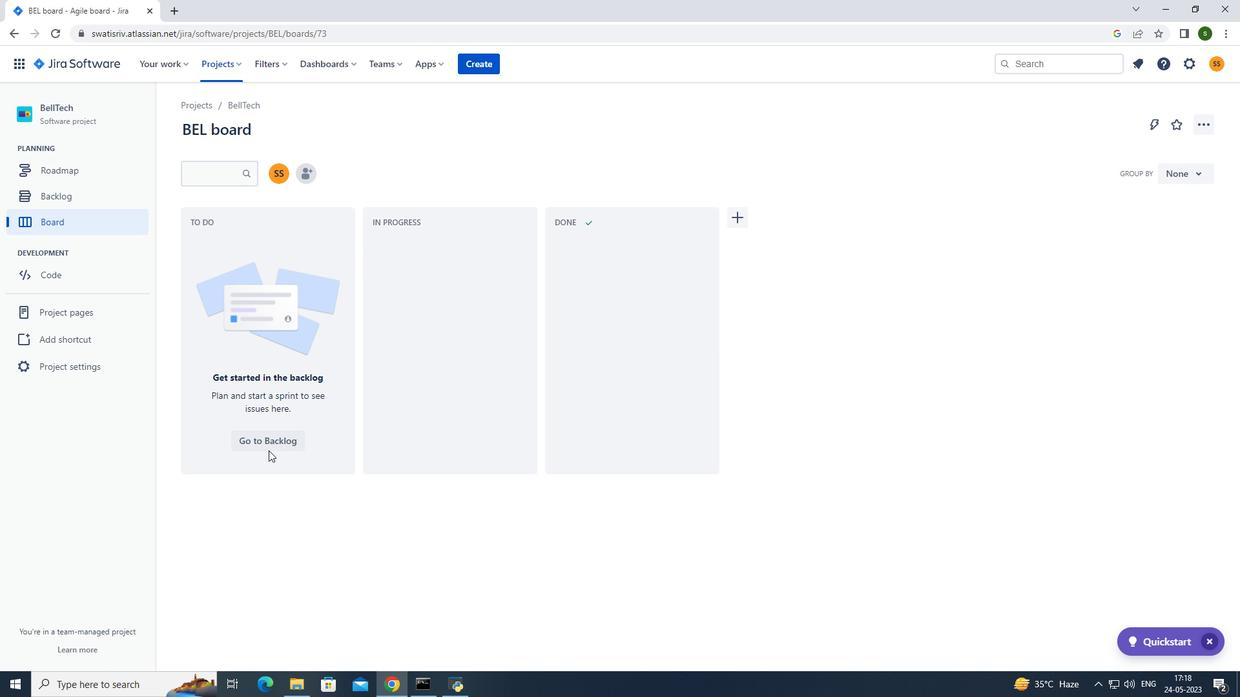 
Action: Mouse pressed left at (269, 439)
Screenshot: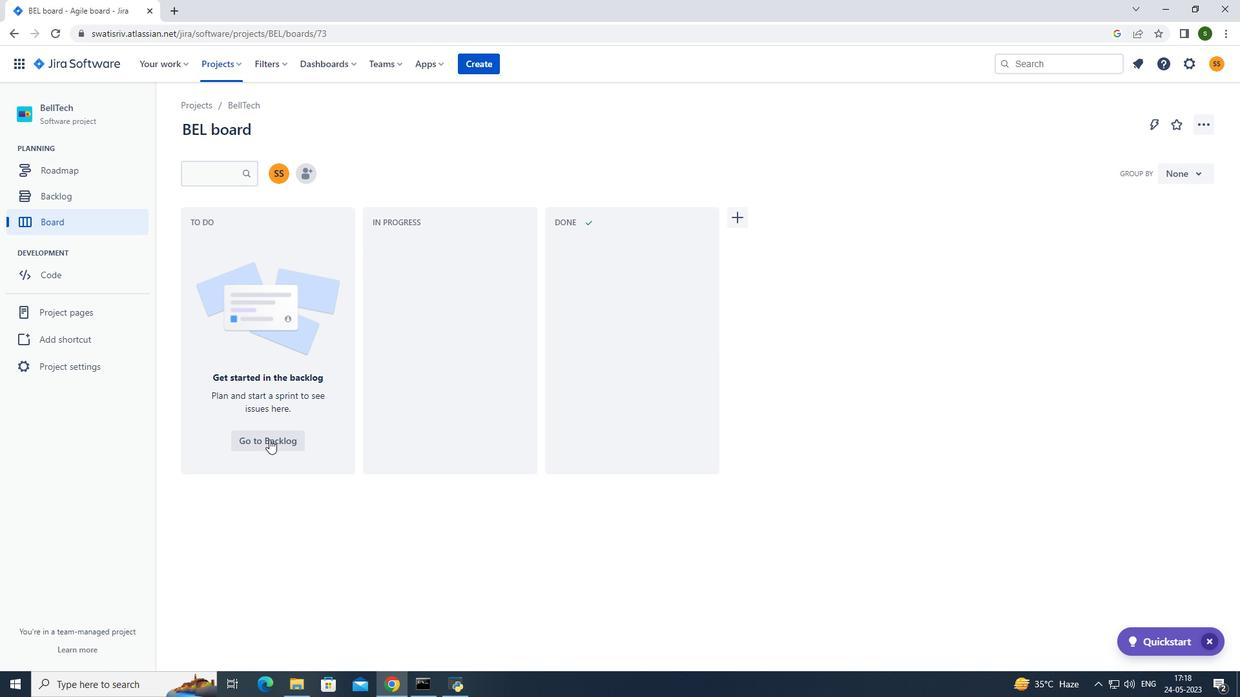 
Action: Mouse moved to (695, 534)
Screenshot: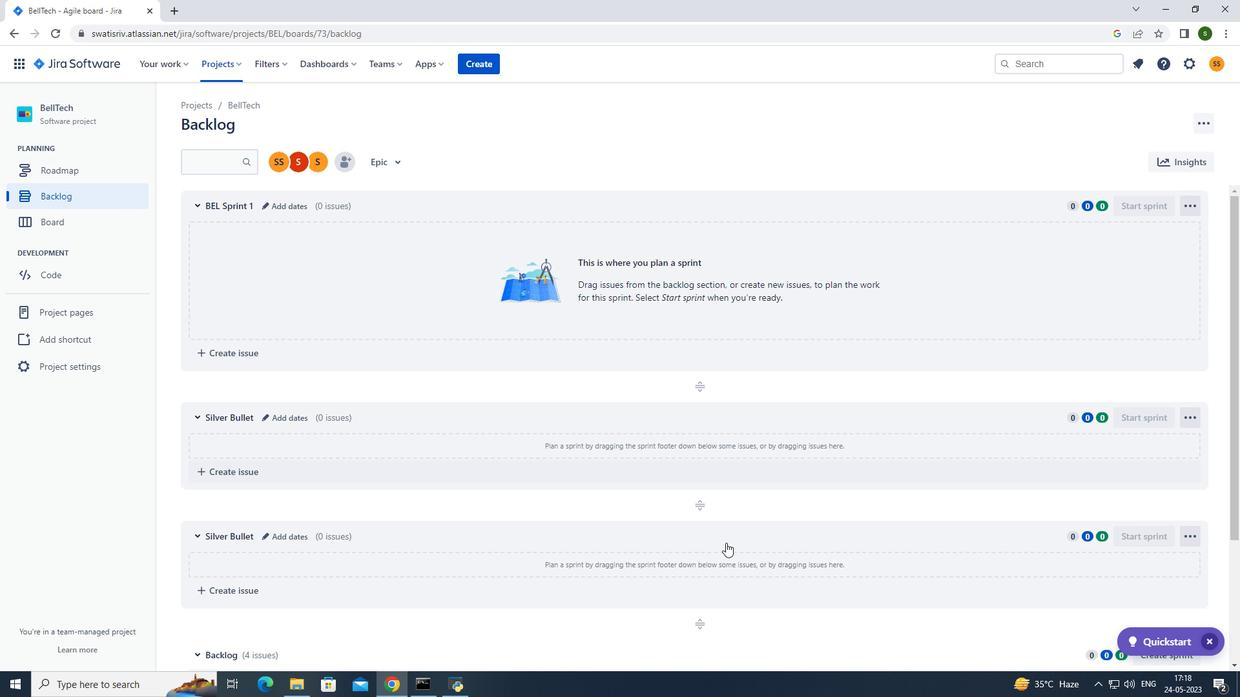 
Action: Mouse scrolled (695, 533) with delta (0, 0)
Screenshot: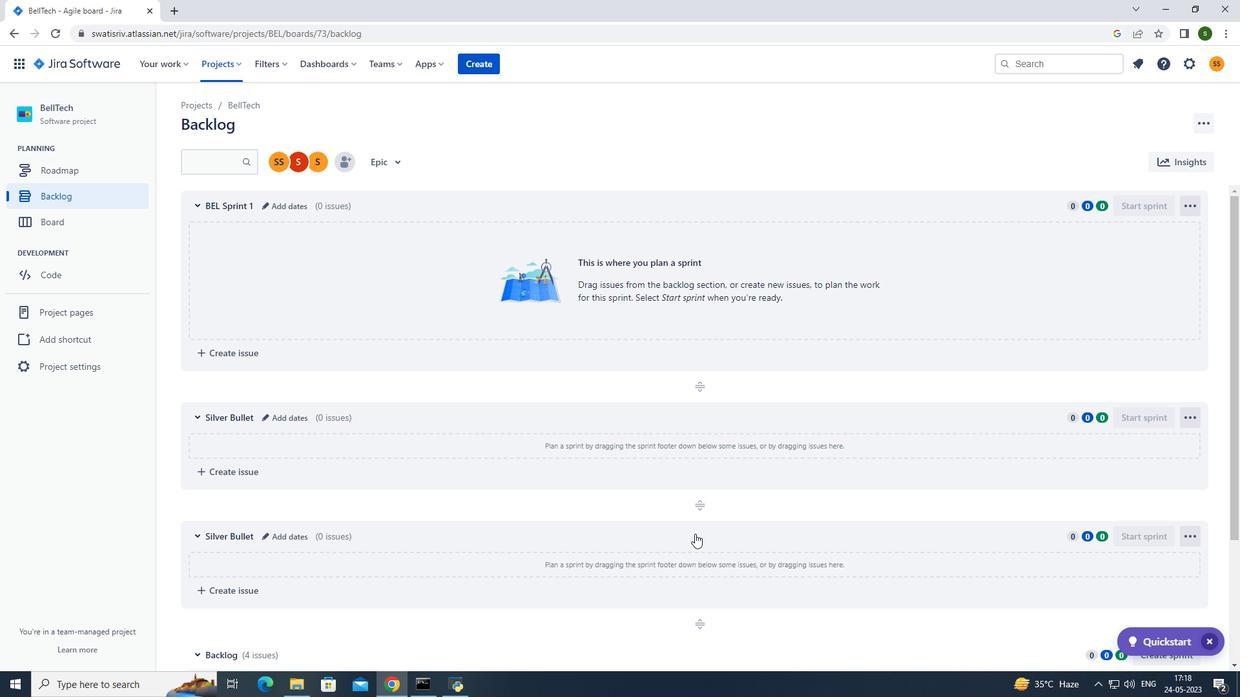 
Action: Mouse moved to (1167, 597)
Screenshot: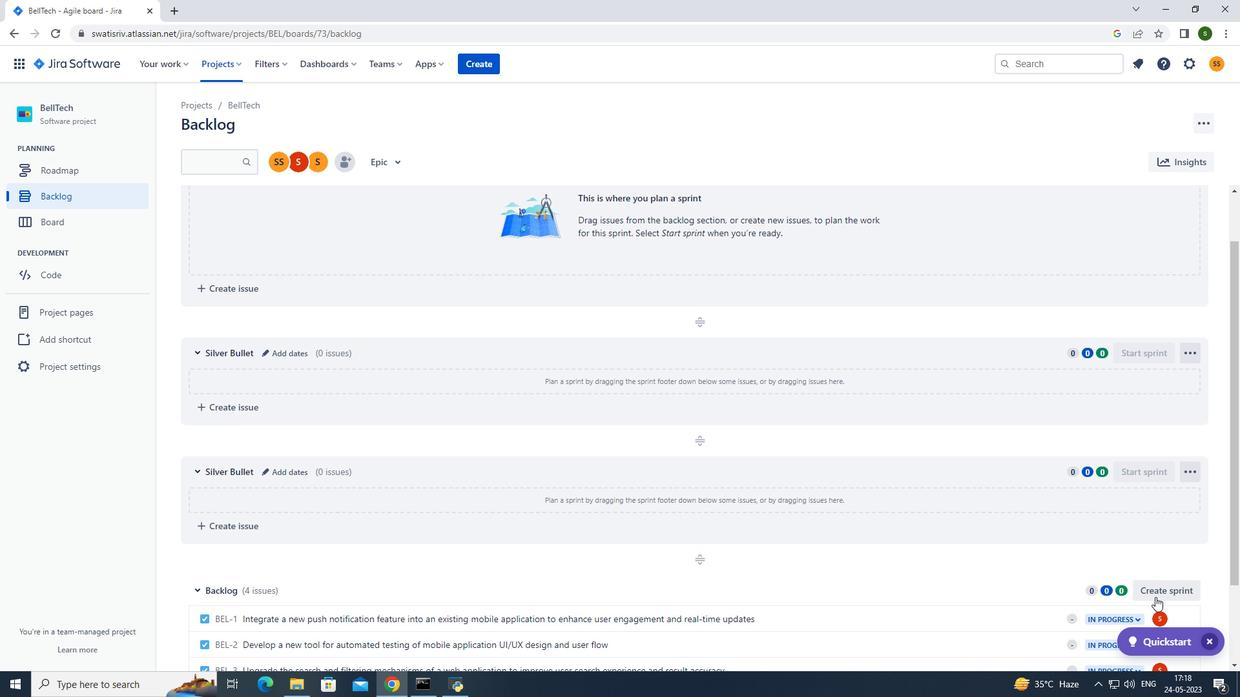 
Action: Mouse pressed left at (1167, 597)
Screenshot: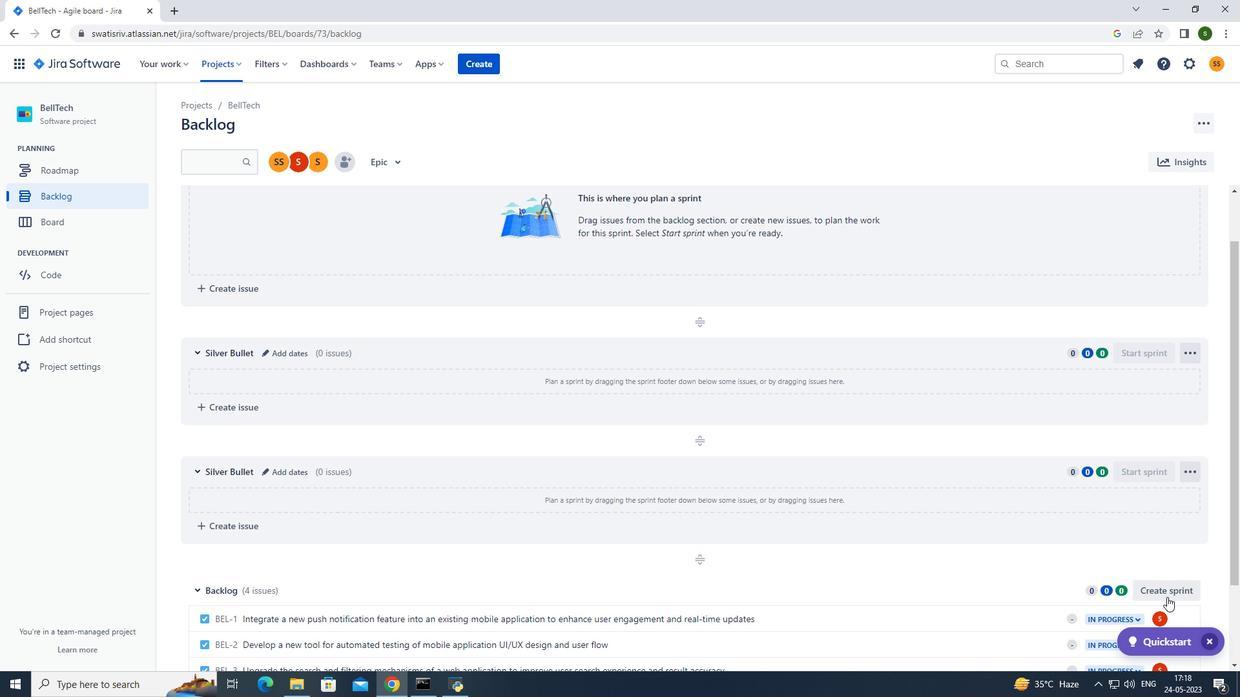 
Action: Mouse moved to (1192, 593)
Screenshot: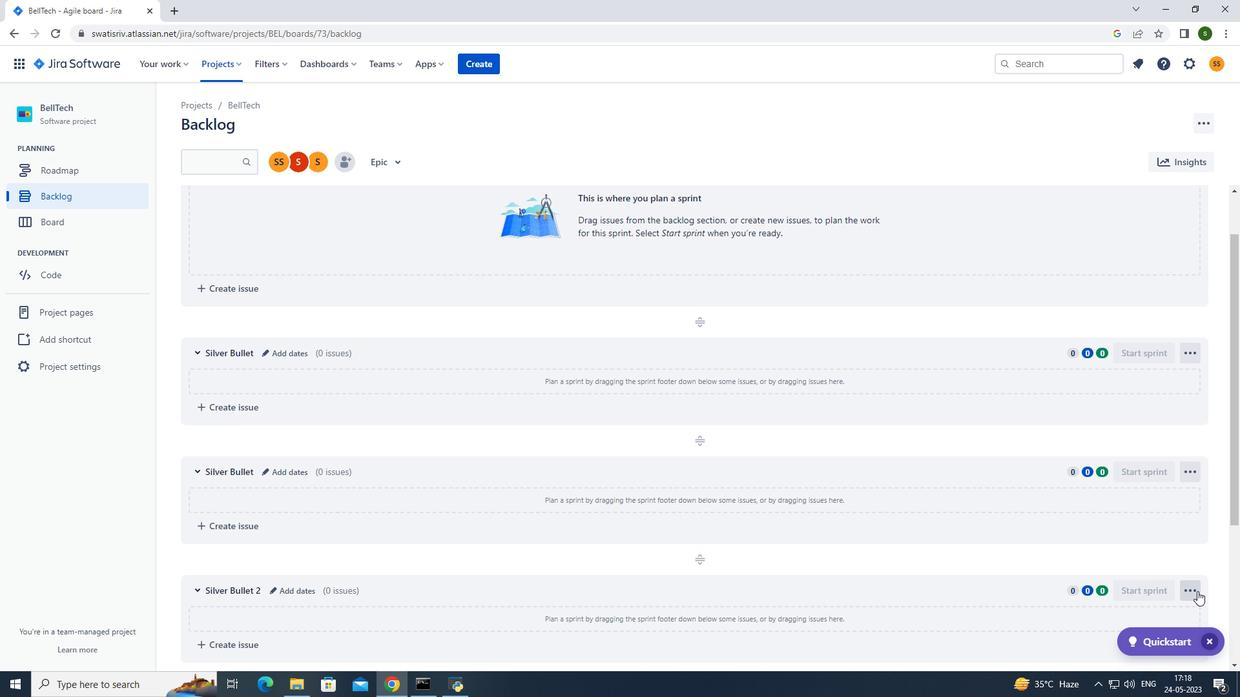 
Action: Mouse pressed left at (1192, 593)
Screenshot: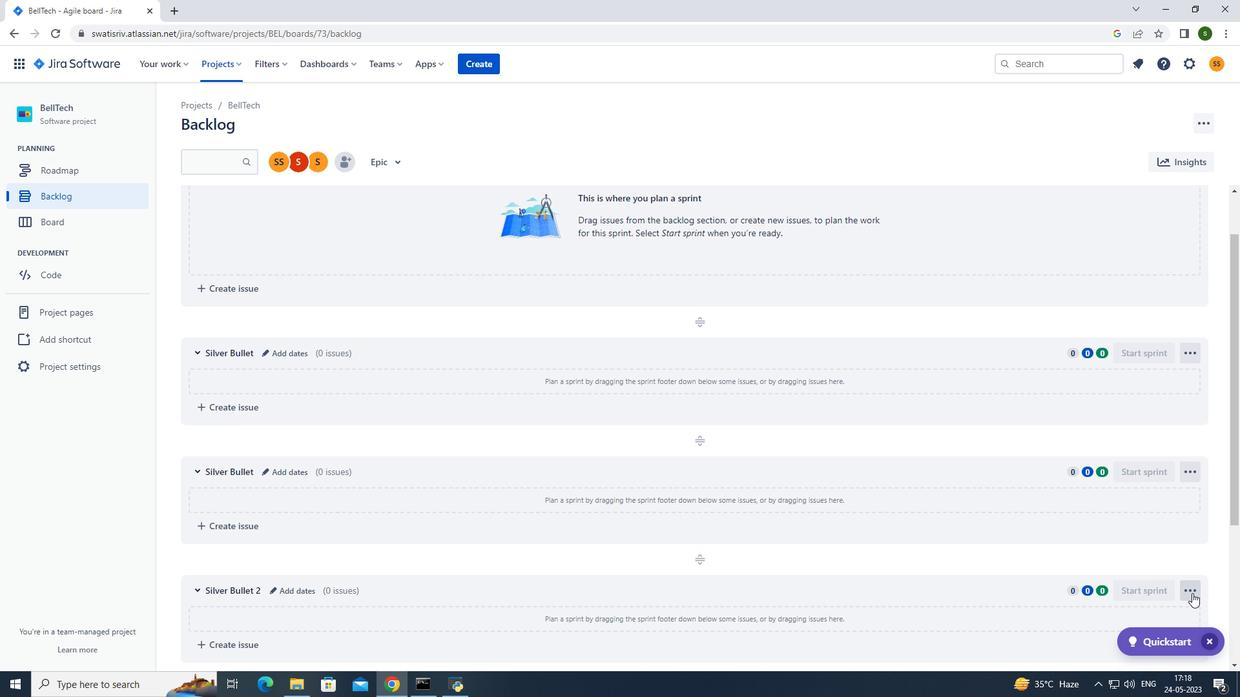 
Action: Mouse moved to (1170, 542)
Screenshot: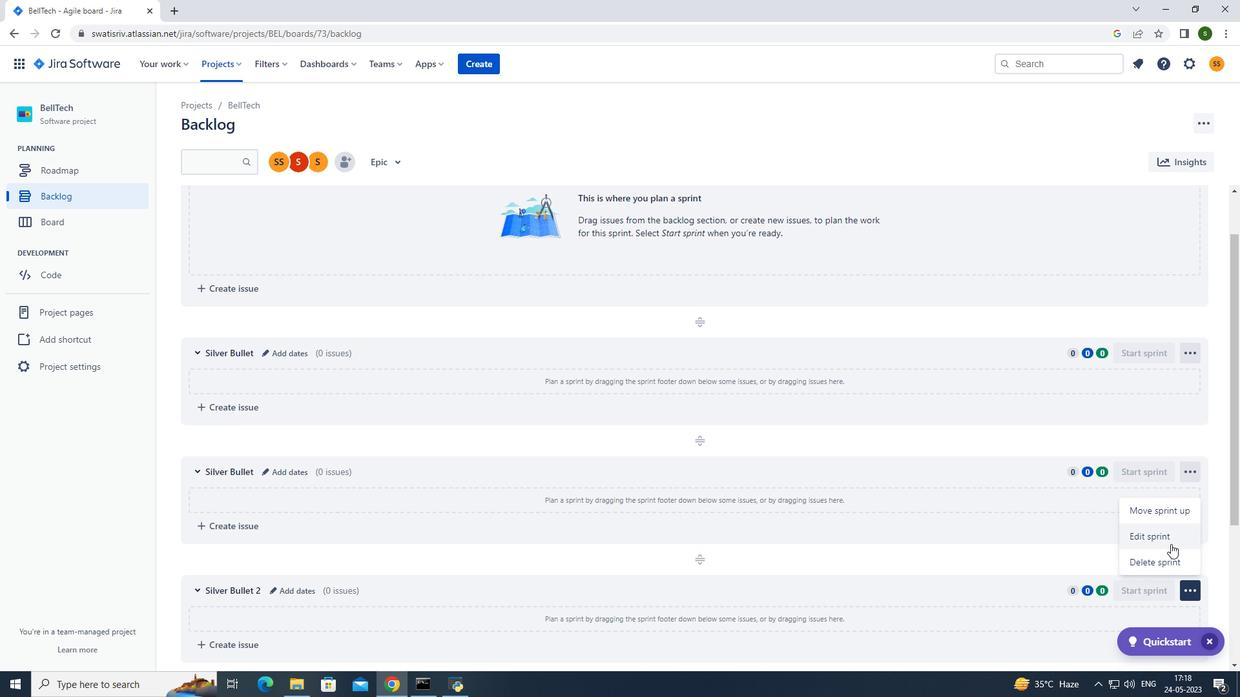 
Action: Mouse pressed left at (1170, 542)
Screenshot: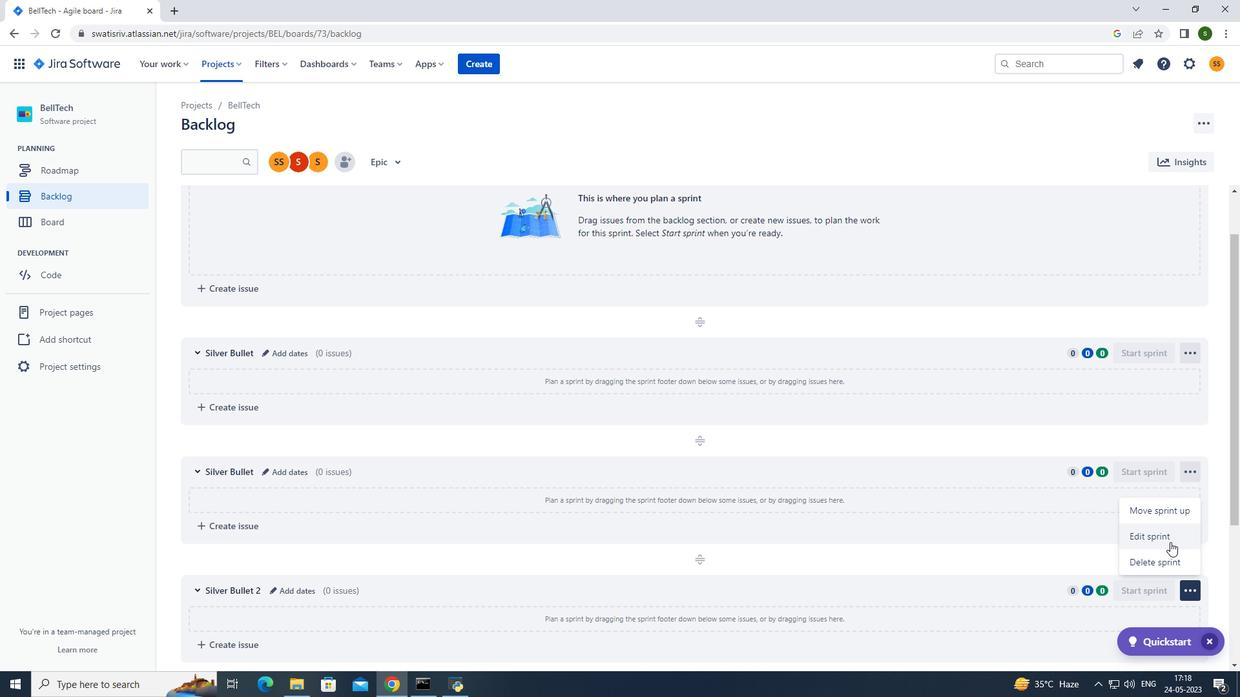 
Action: Mouse moved to (557, 170)
Screenshot: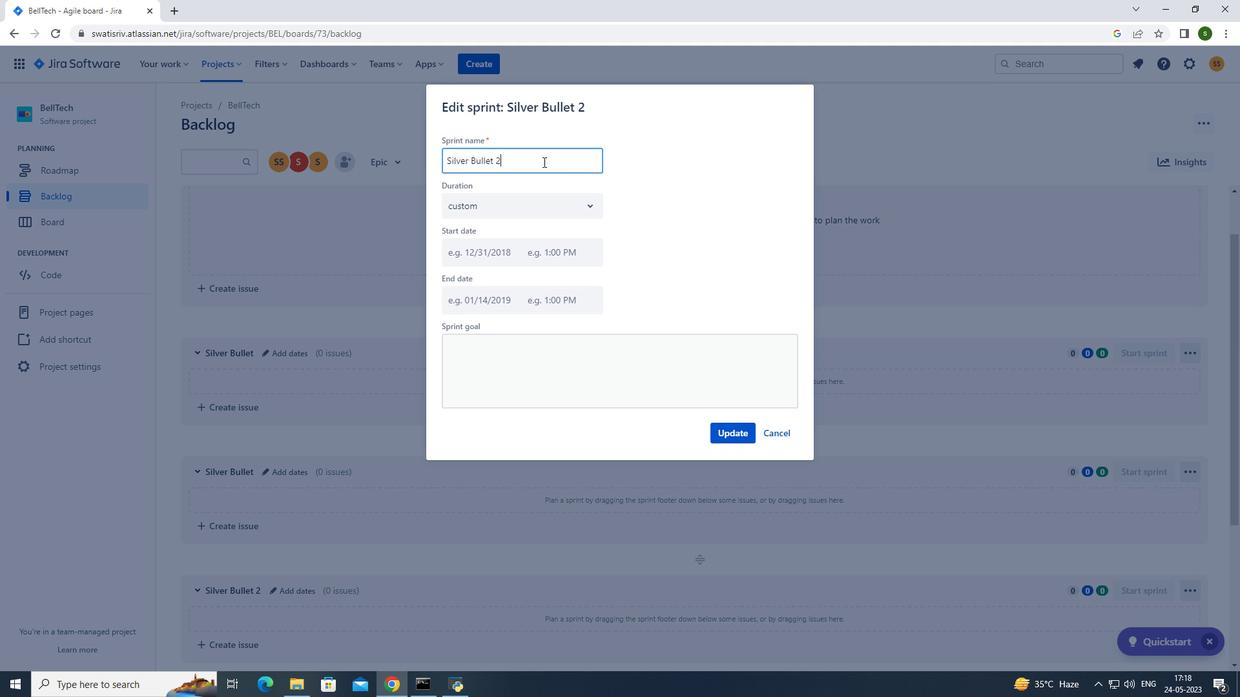 
Action: Key pressed <Key.backspace><Key.backspace><Key.backspace><Key.backspace><Key.backspace><Key.backspace><Key.backspace><Key.backspace><Key.backspace><Key.backspace><Key.backspace><Key.backspace><Key.backspace><Key.backspace><Key.backspace><Key.backspace><Key.backspace><Key.backspace><Key.backspace><Key.caps_lock>S<Key.caps_lock>ilver<Key.space><Key.caps_lock>B<Key.caps_lock>ullet
Screenshot: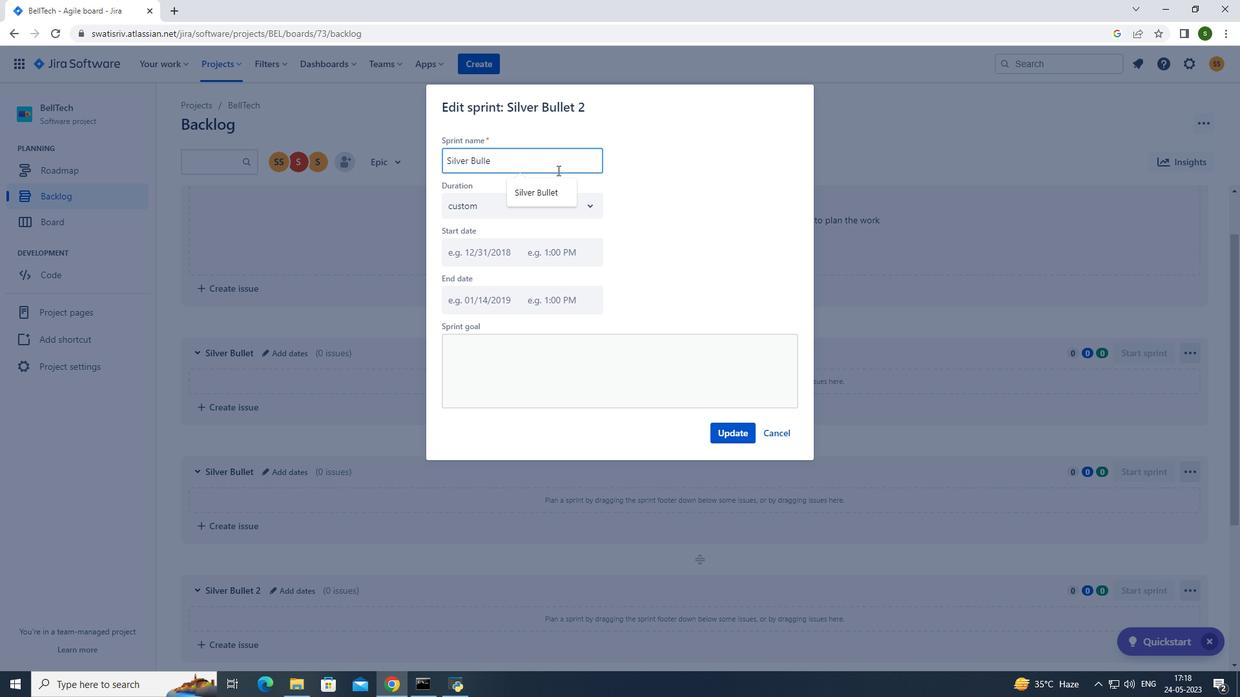 
Action: Mouse moved to (738, 430)
Screenshot: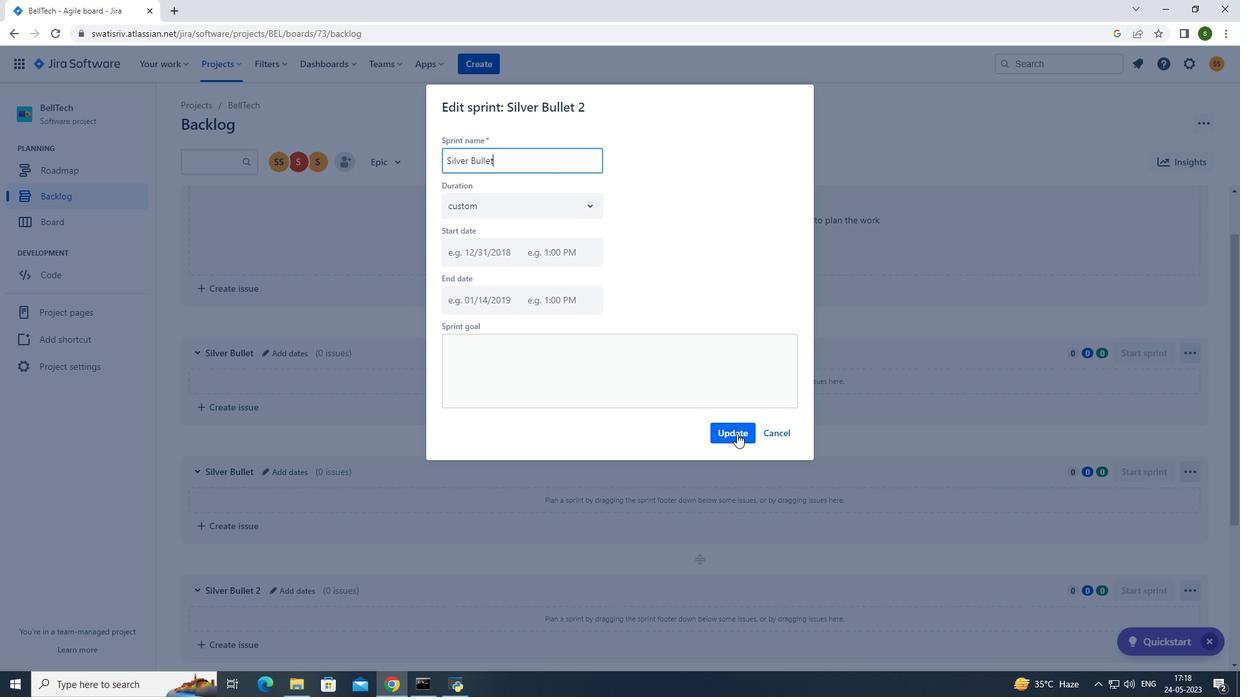 
Action: Mouse pressed left at (738, 430)
Screenshot: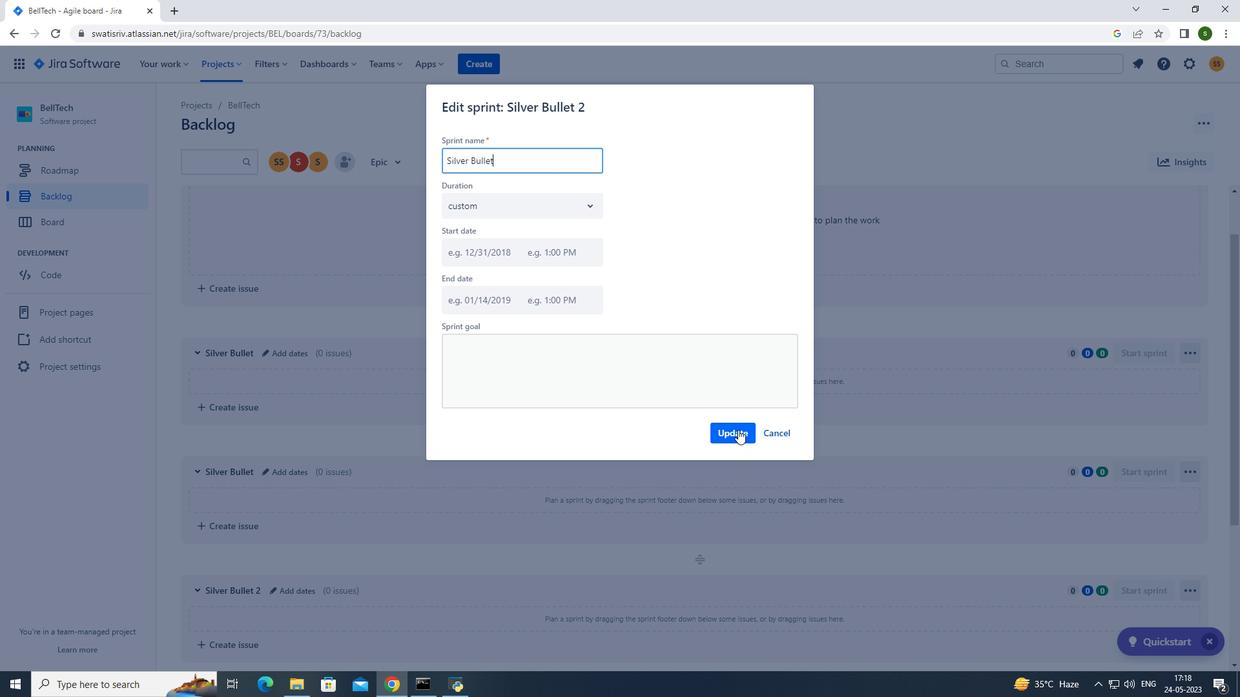
Action: Mouse moved to (562, 140)
Screenshot: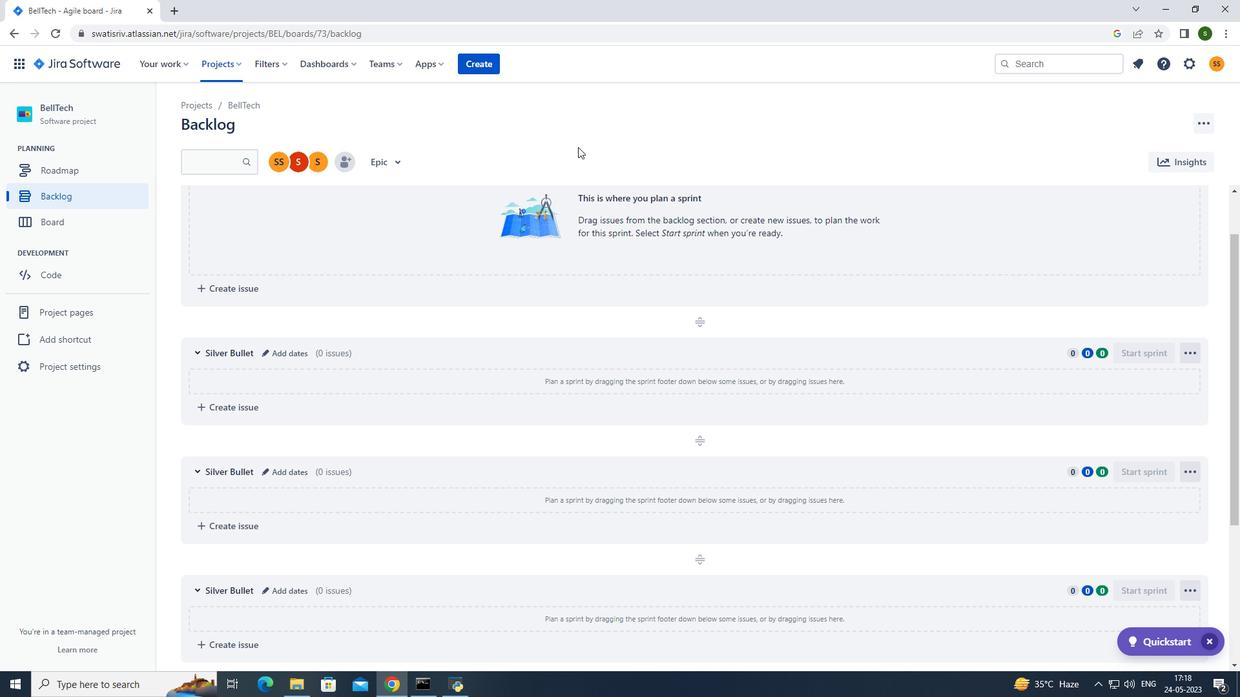 
Action: Mouse pressed left at (562, 140)
Screenshot: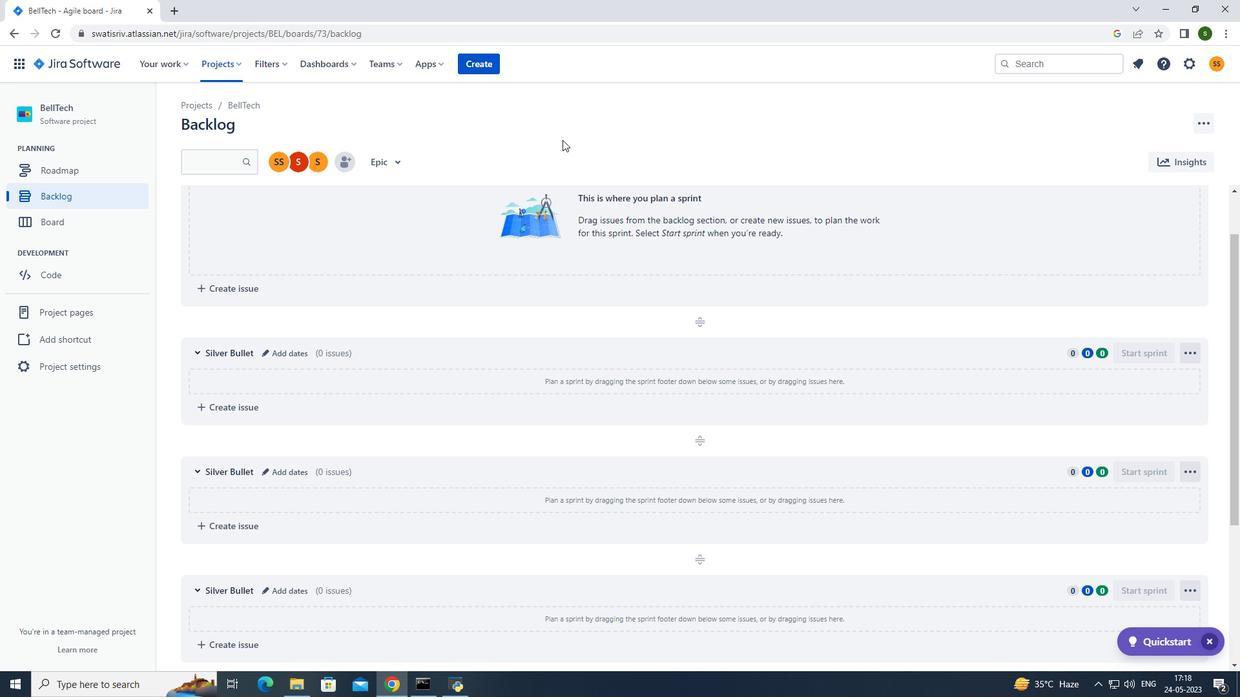 
